 Task: Send an email with the signature Caroline Robinson with the subject 'Request for help' and the message 'I will need to consult with my team before responding to your request.' from softage.1@softage.net to softage.10@softage.net,  softage.1@softage.net and softage.2@softage.net with CC to softage.3@softage.net with an attached document Project_report.docx
Action: Key pressed n
Screenshot: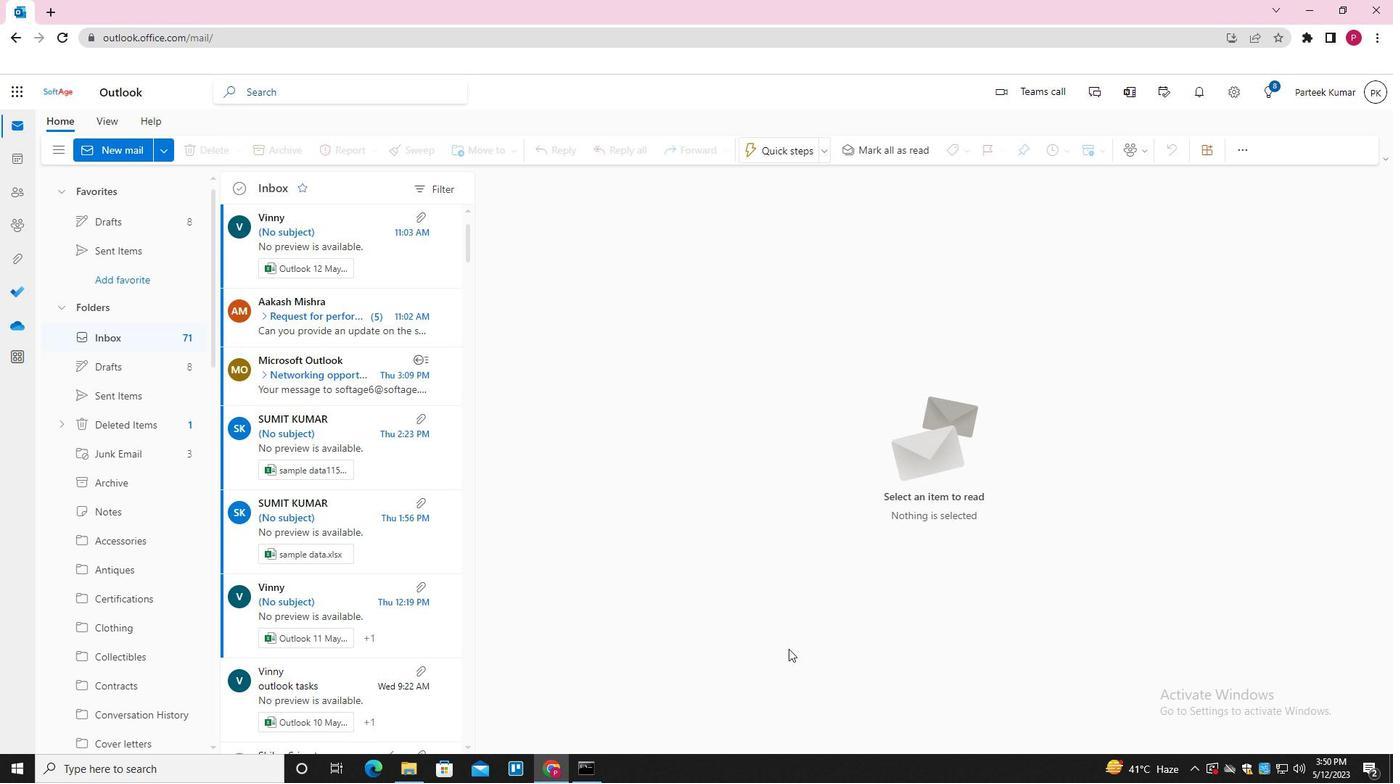 
Action: Mouse moved to (974, 148)
Screenshot: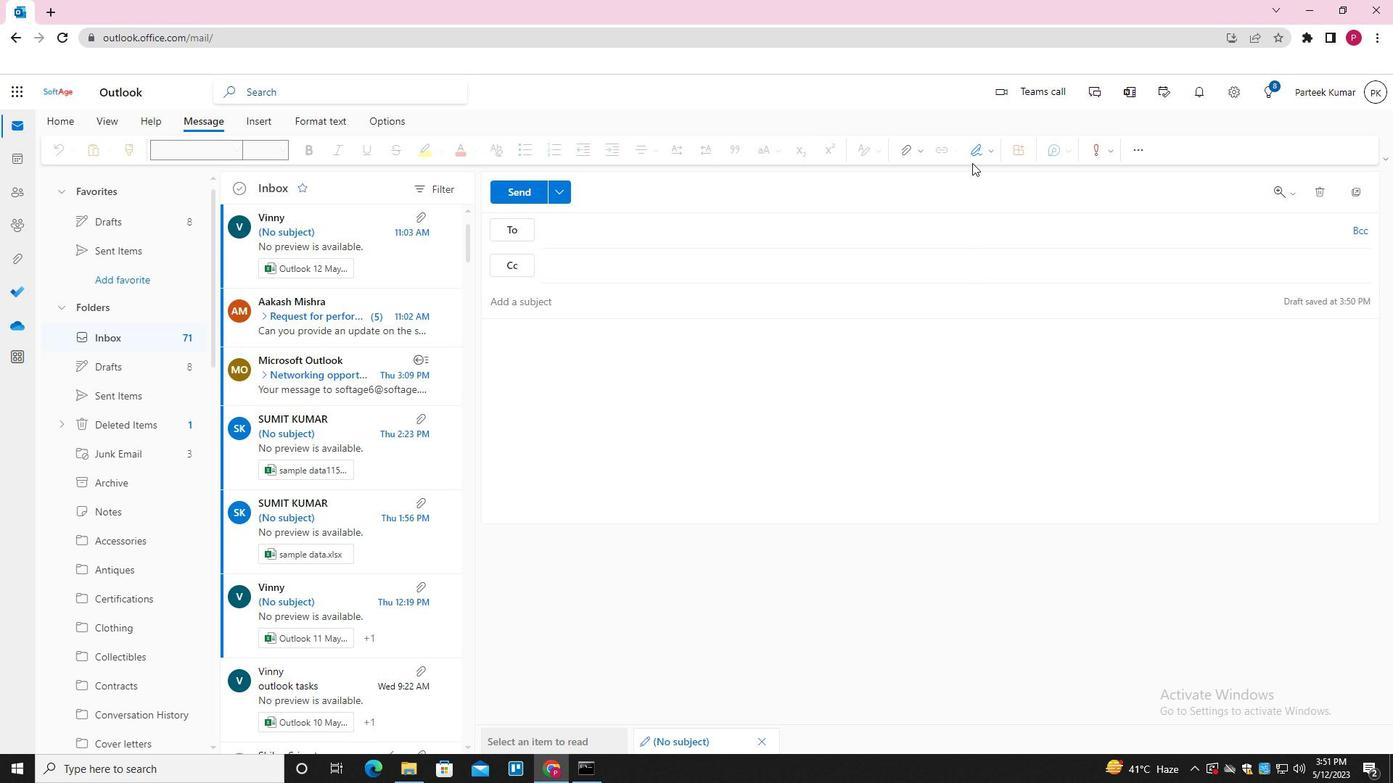 
Action: Mouse pressed left at (974, 148)
Screenshot: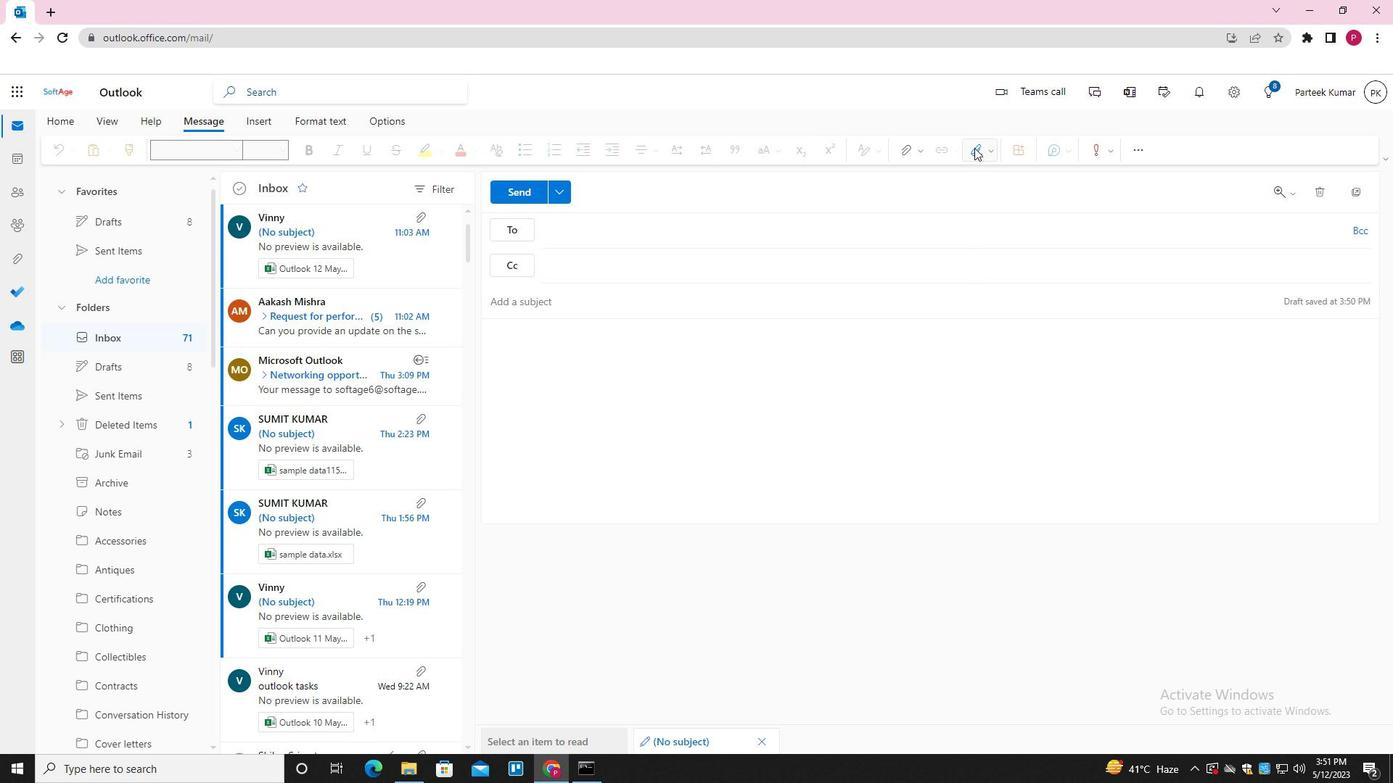 
Action: Mouse moved to (952, 203)
Screenshot: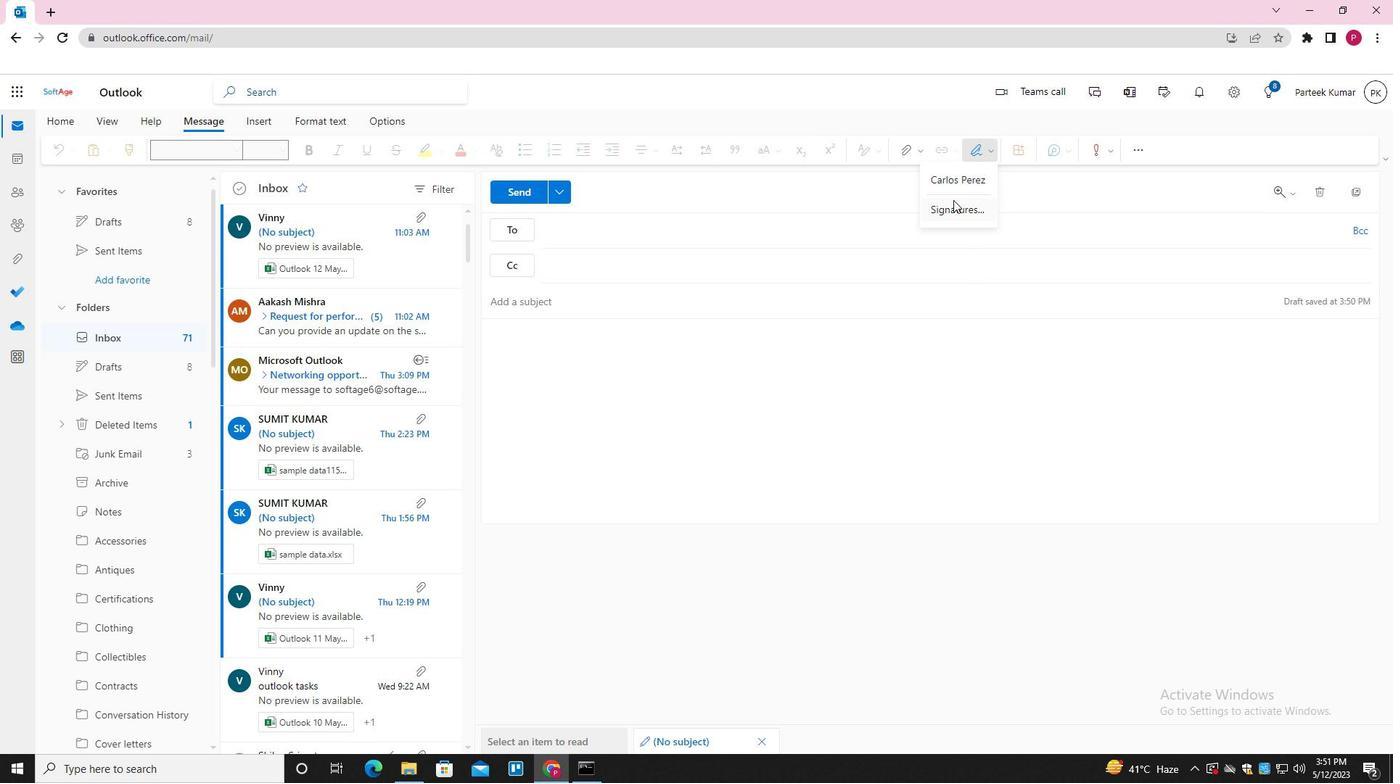 
Action: Mouse pressed left at (952, 203)
Screenshot: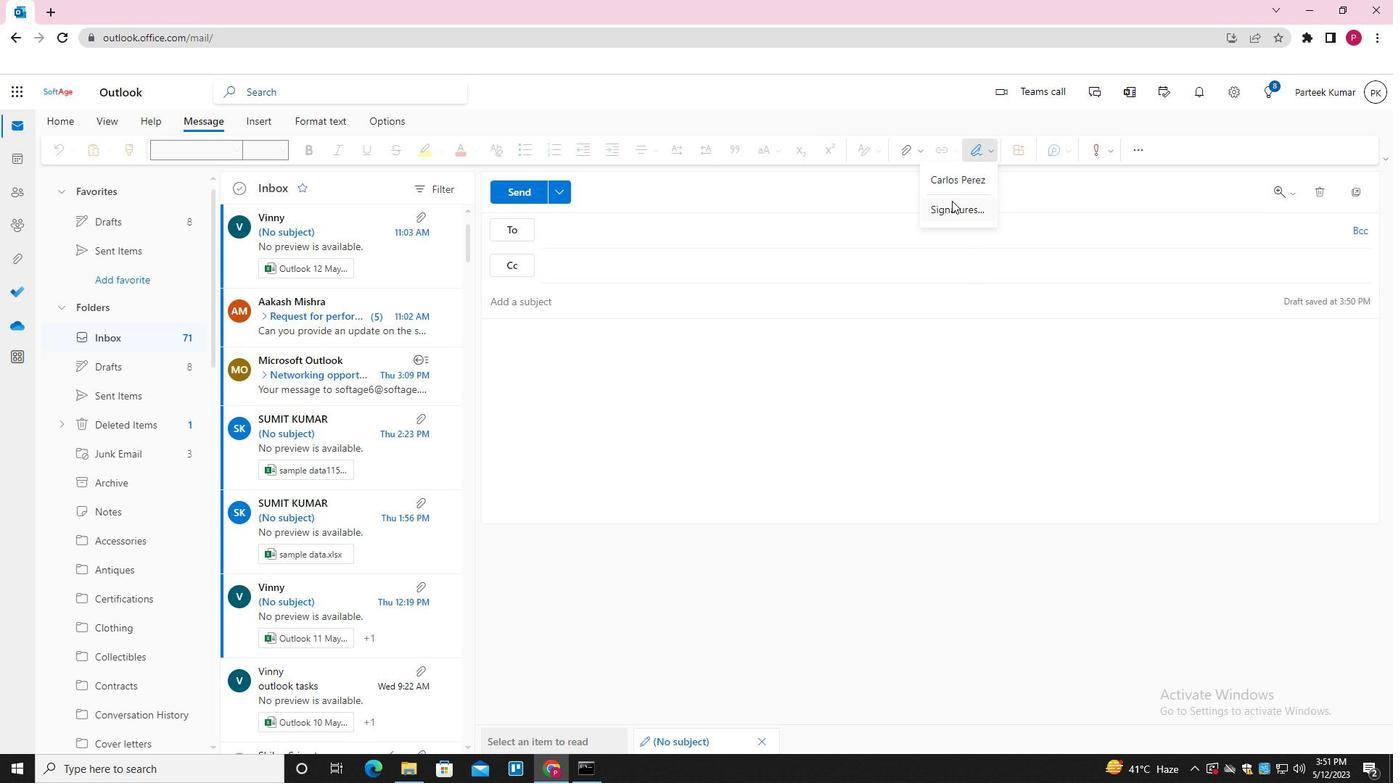 
Action: Mouse moved to (964, 267)
Screenshot: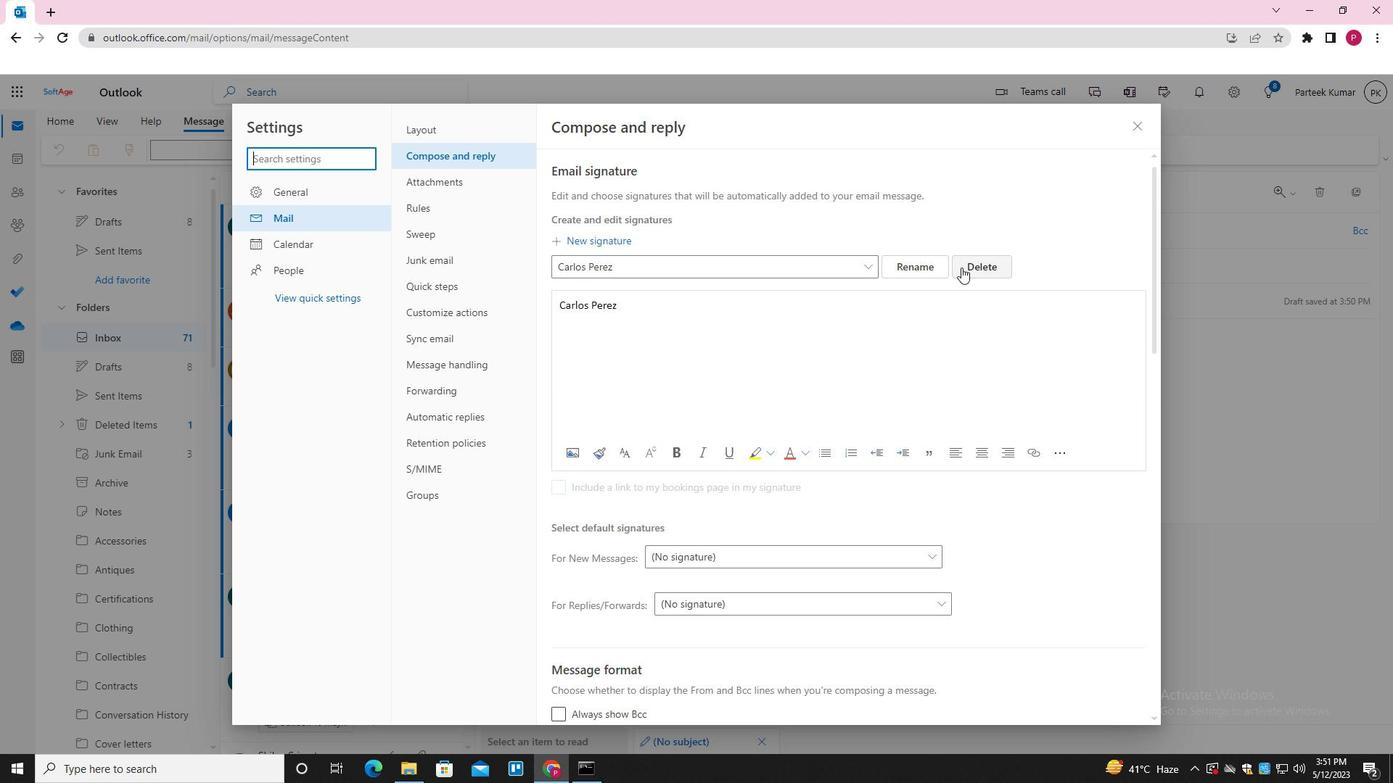 
Action: Mouse pressed left at (964, 267)
Screenshot: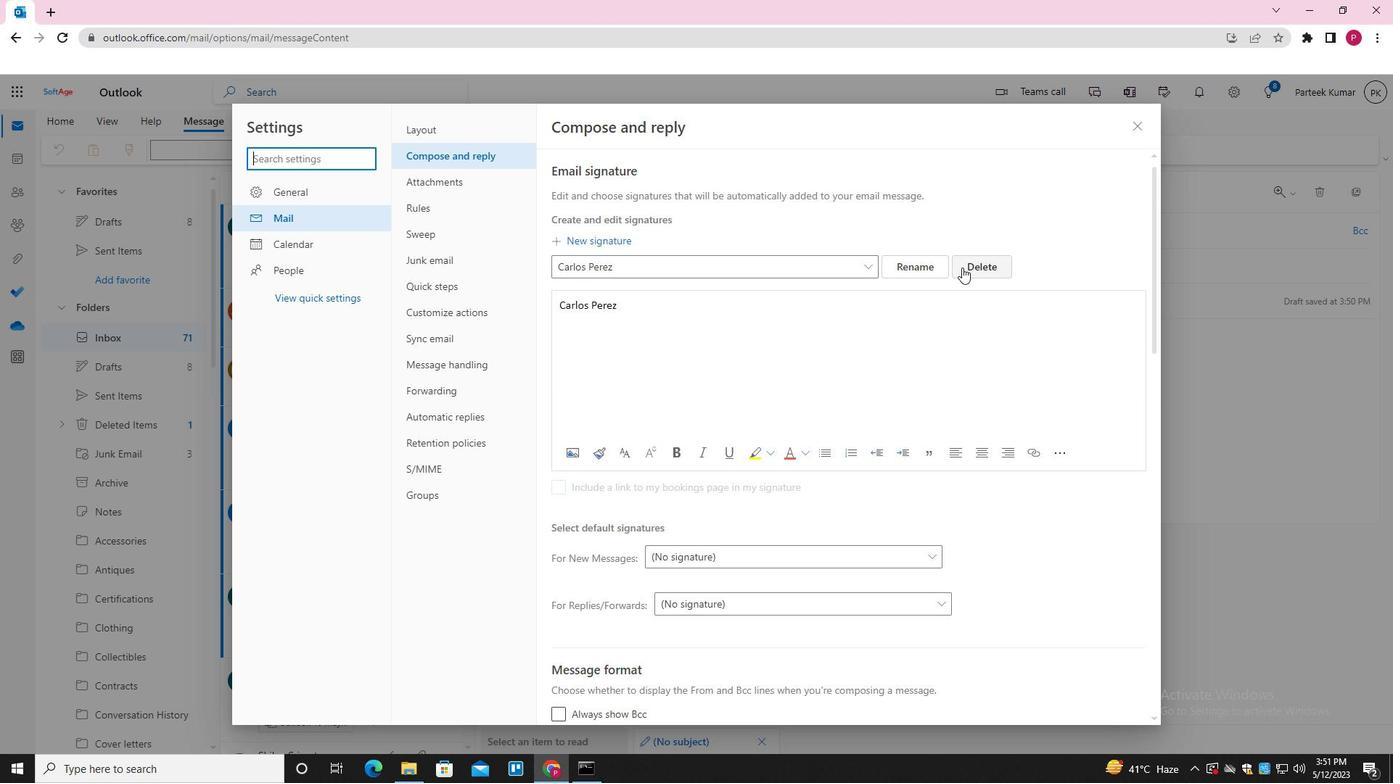 
Action: Mouse moved to (740, 265)
Screenshot: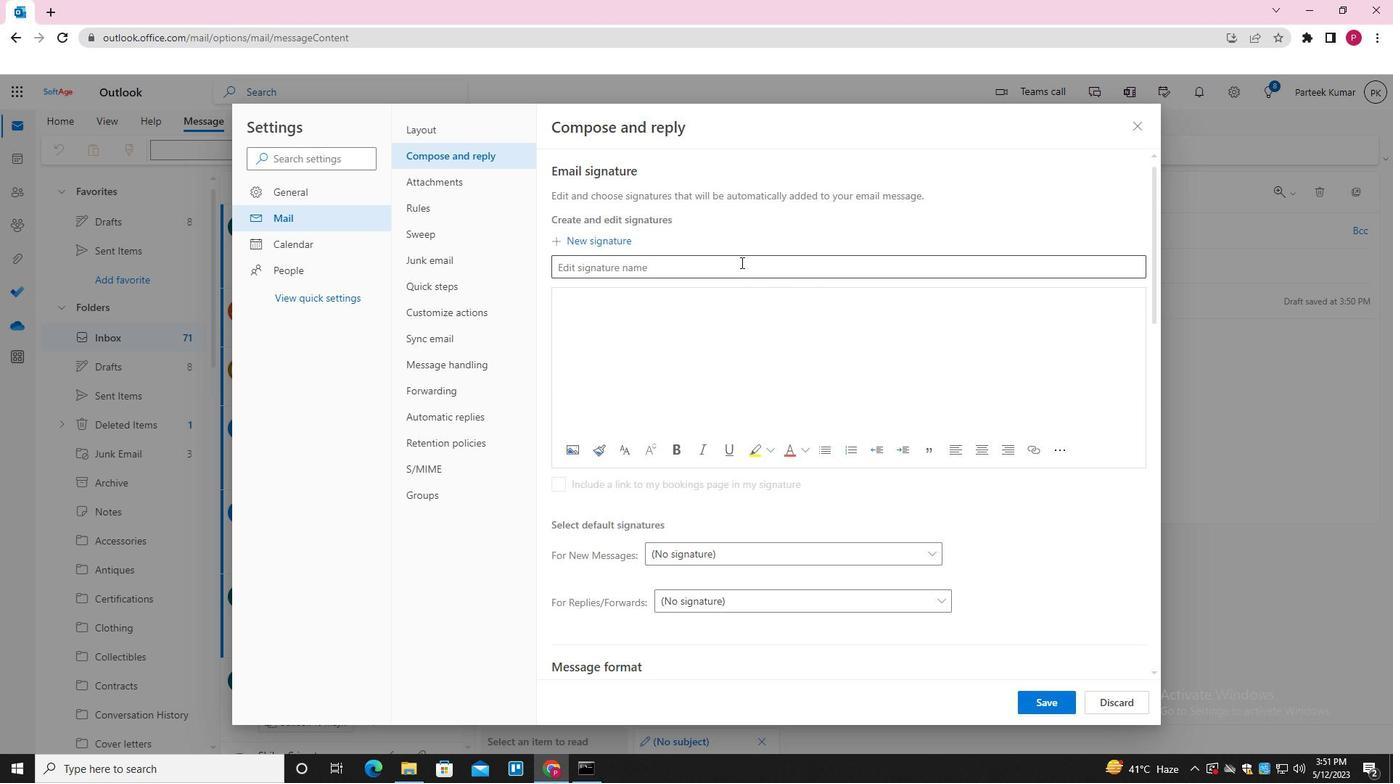 
Action: Mouse pressed left at (740, 265)
Screenshot: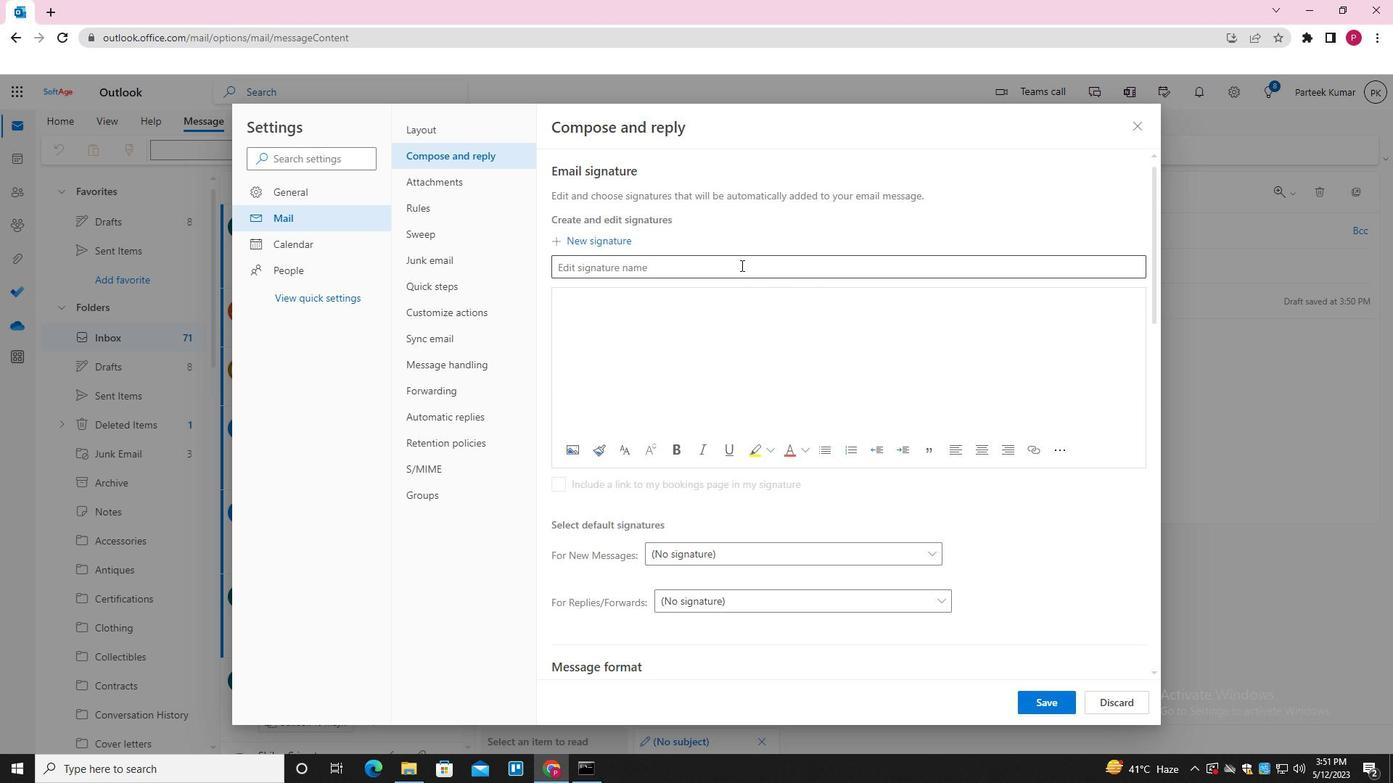 
Action: Key pressed <Key.shift>CAROLINE<Key.space><Key.shift>ROBINSON<Key.tab><Key.shift>CAROLINE<Key.space><Key.shift>ROBINSON
Screenshot: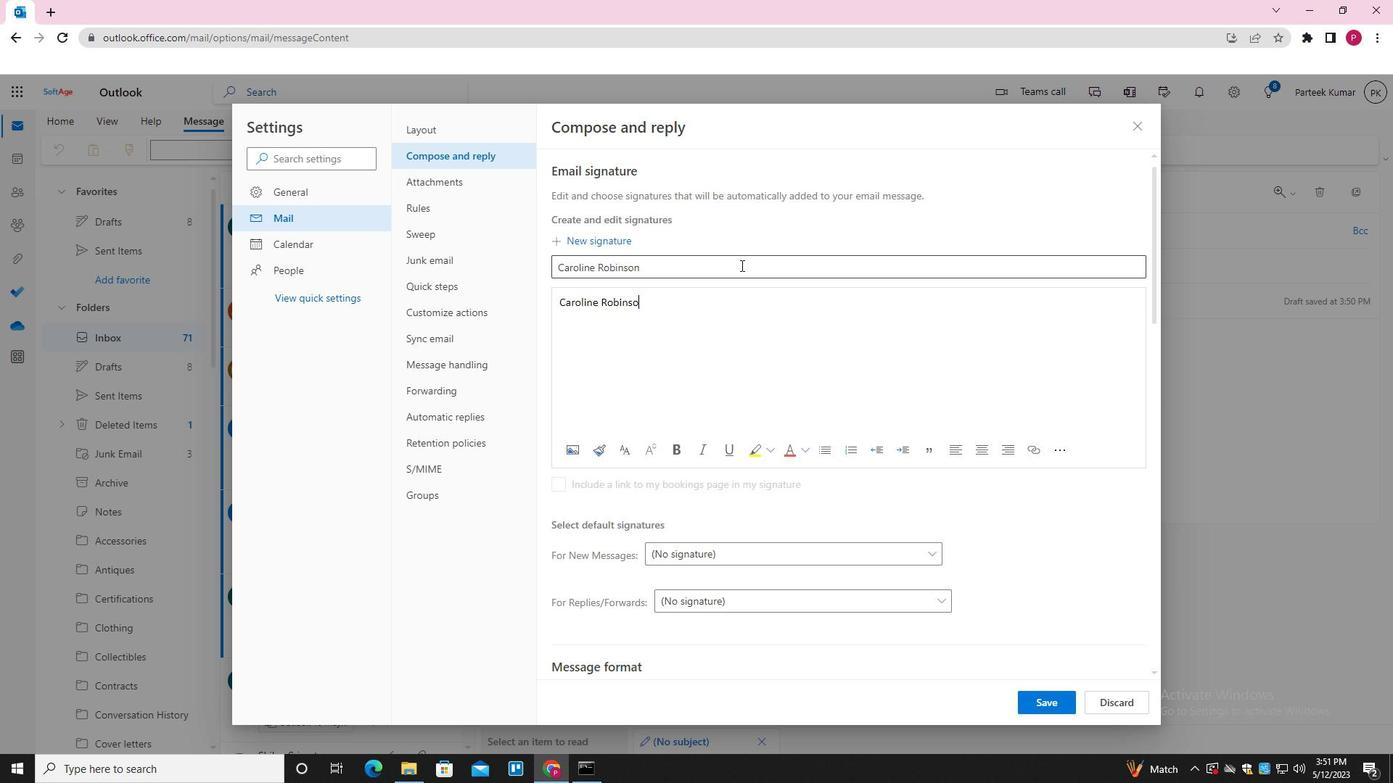
Action: Mouse moved to (1038, 707)
Screenshot: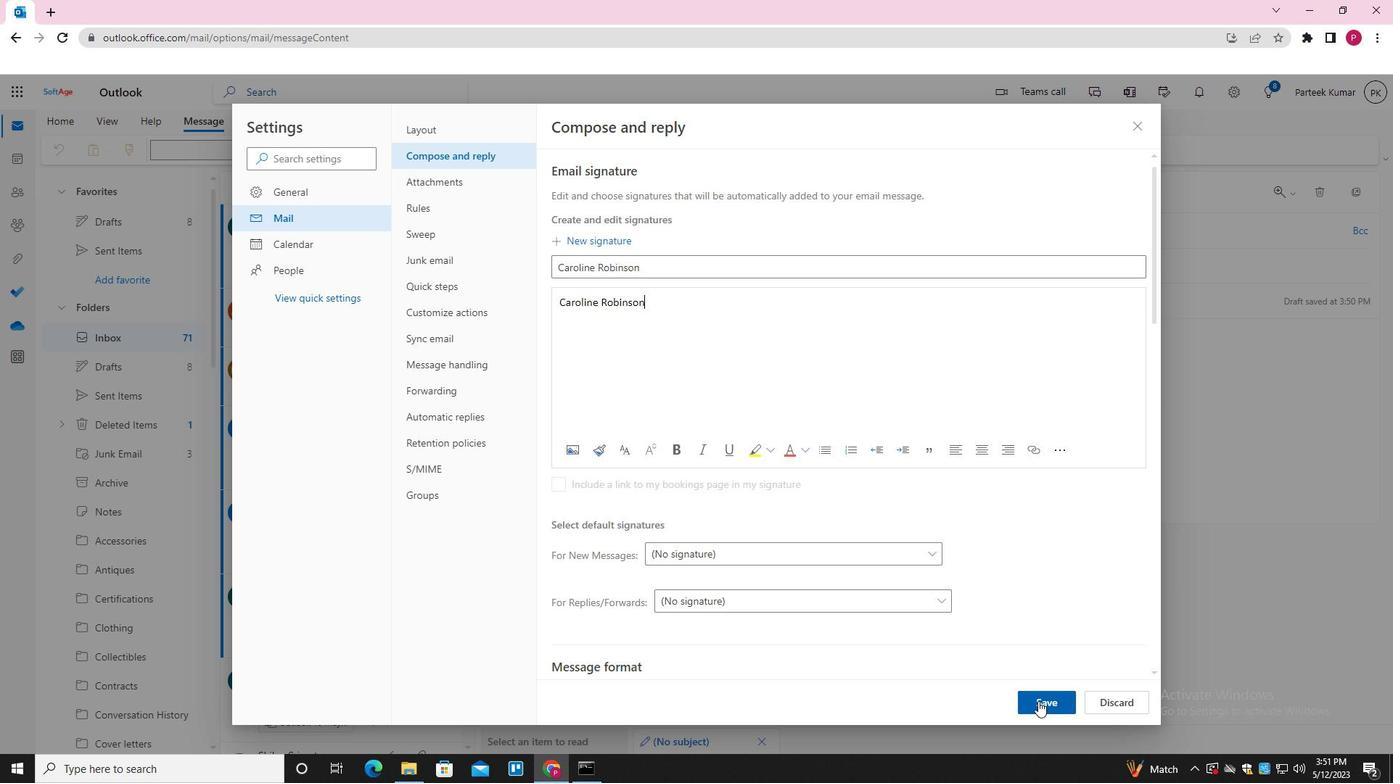 
Action: Mouse pressed left at (1038, 707)
Screenshot: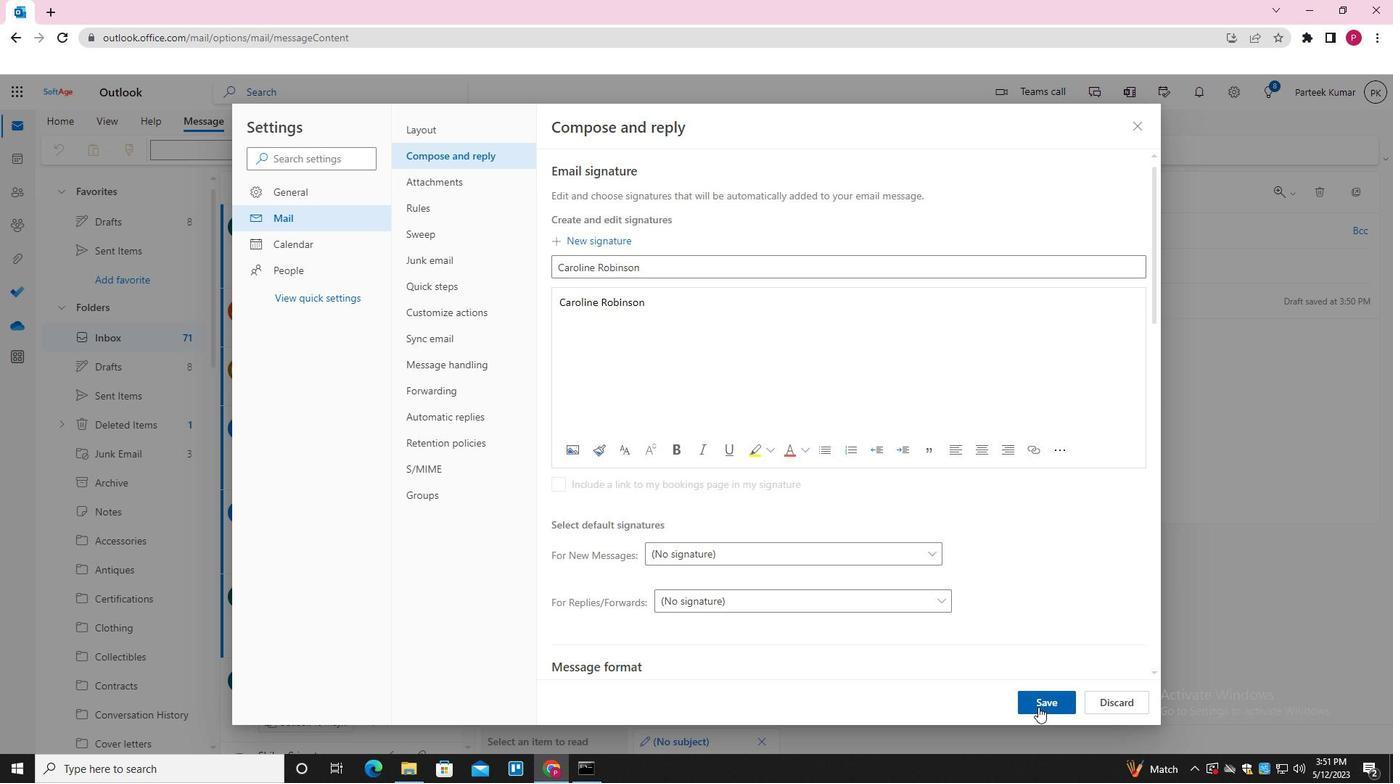 
Action: Mouse moved to (1136, 129)
Screenshot: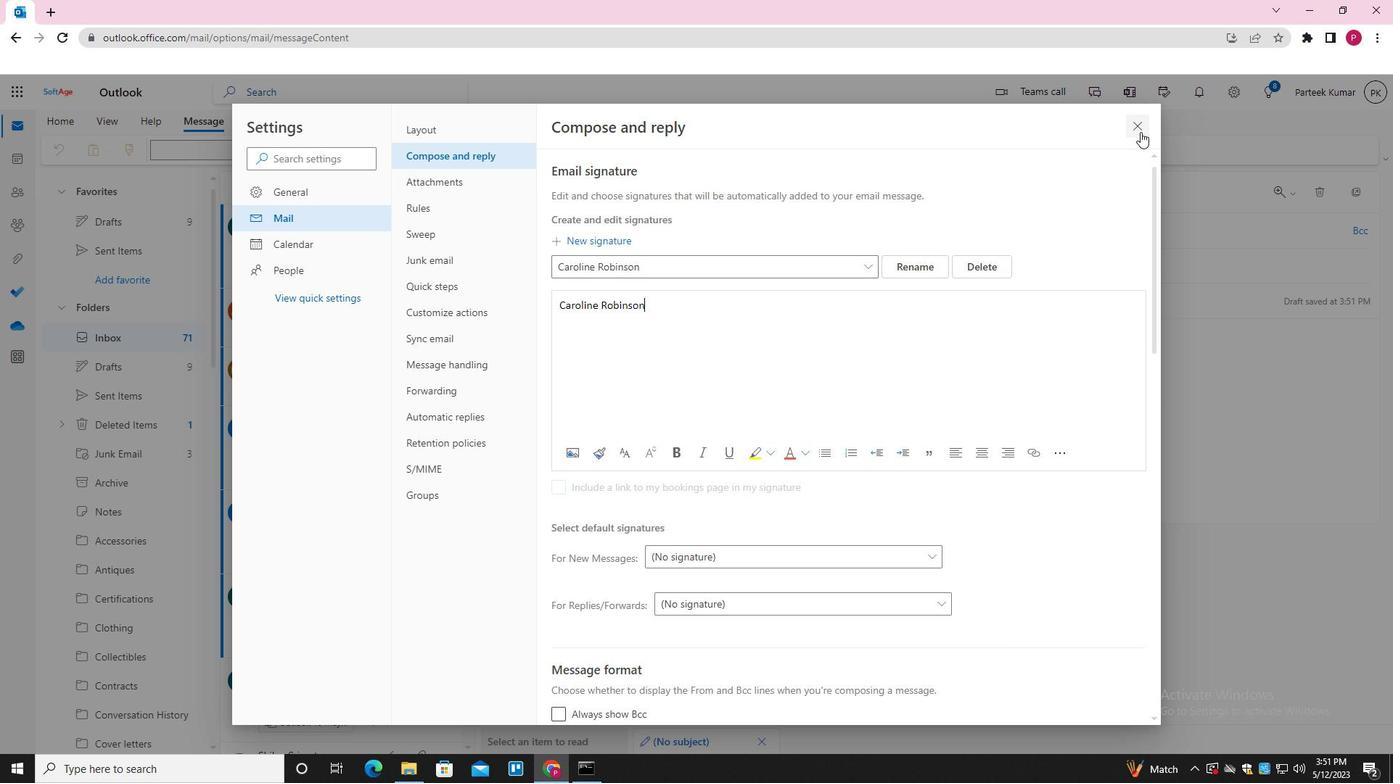 
Action: Mouse pressed left at (1136, 129)
Screenshot: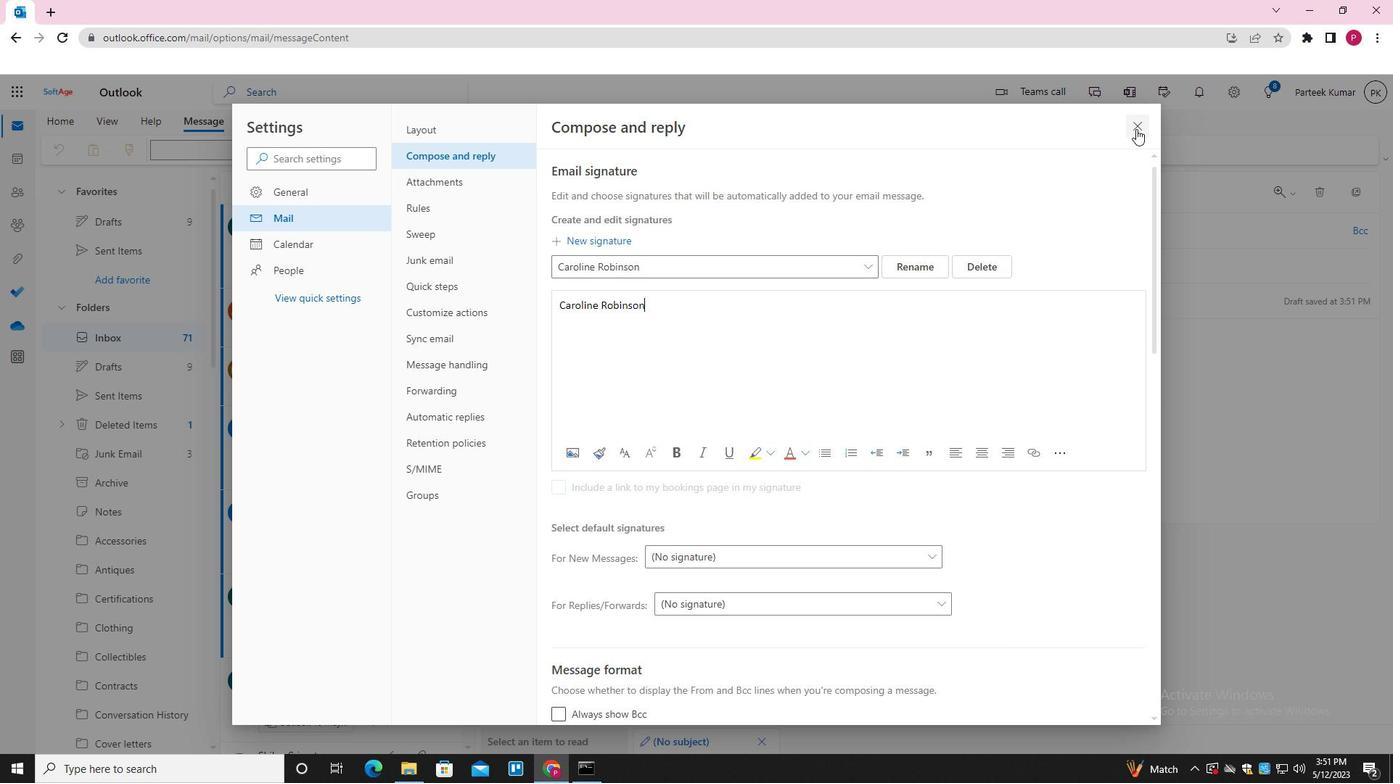 
Action: Mouse moved to (976, 150)
Screenshot: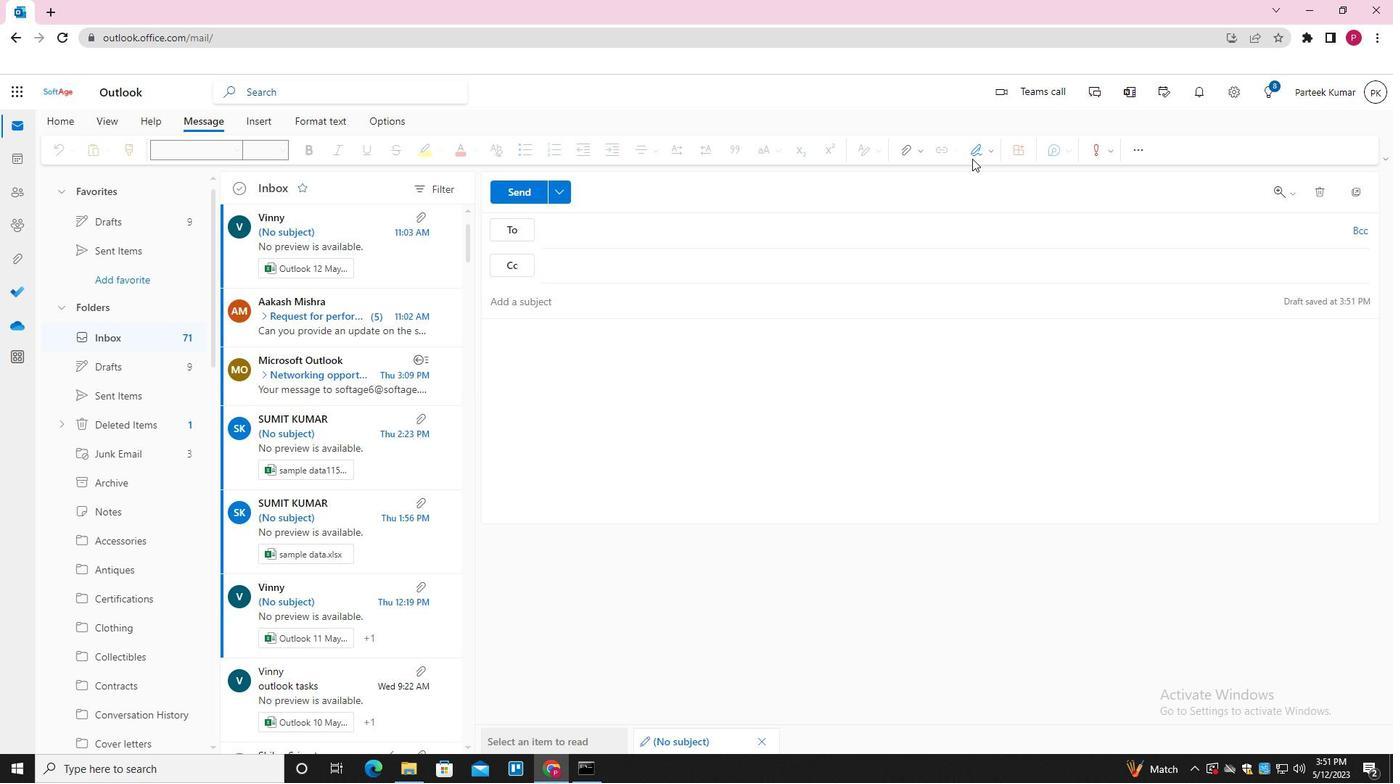 
Action: Mouse pressed left at (976, 150)
Screenshot: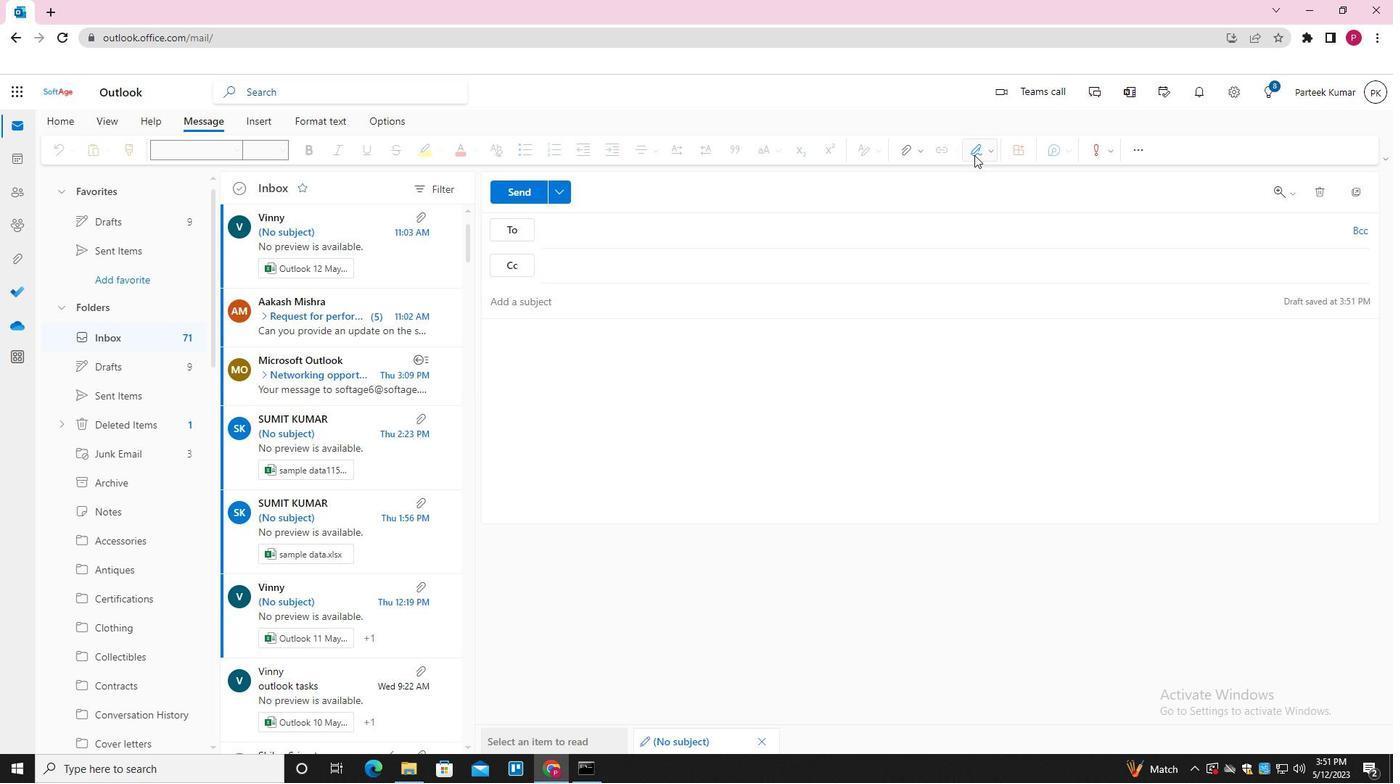 
Action: Mouse moved to (960, 179)
Screenshot: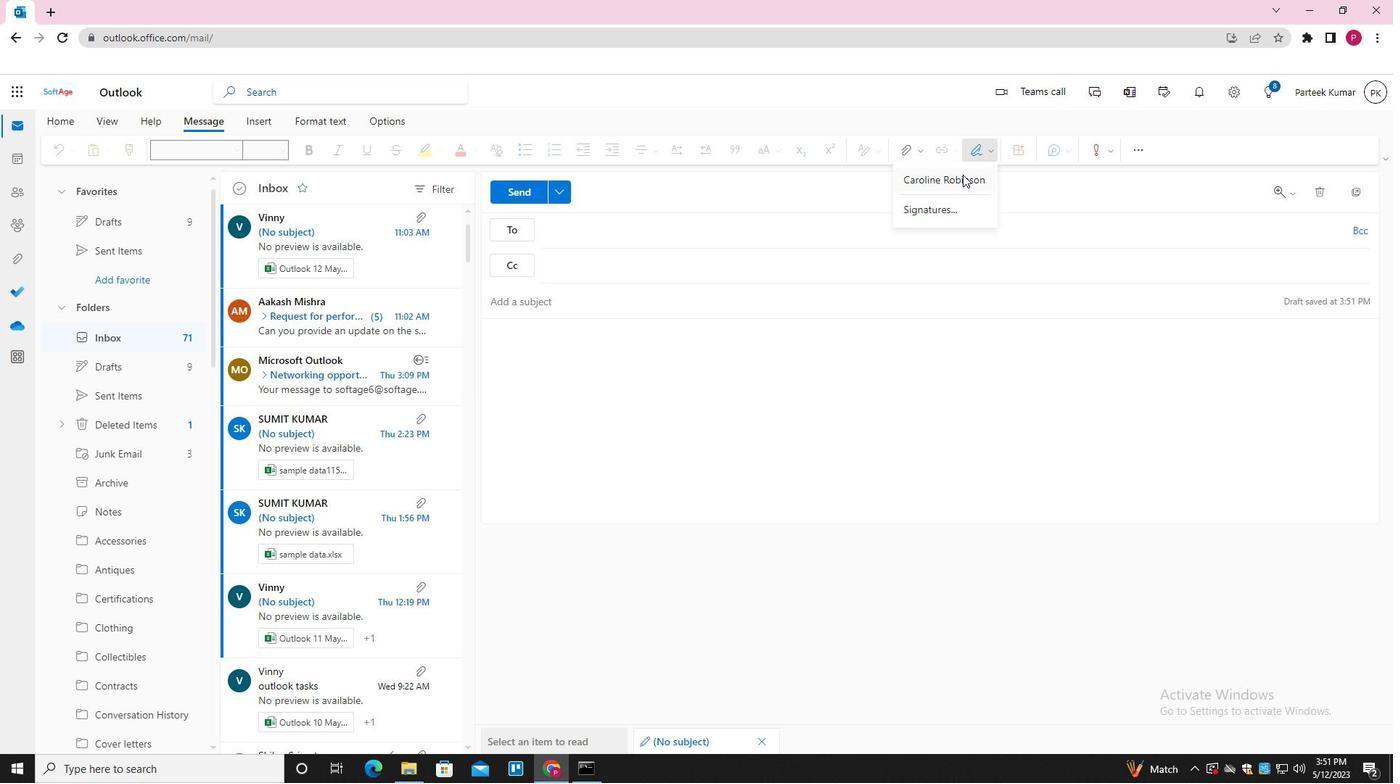 
Action: Mouse pressed left at (960, 179)
Screenshot: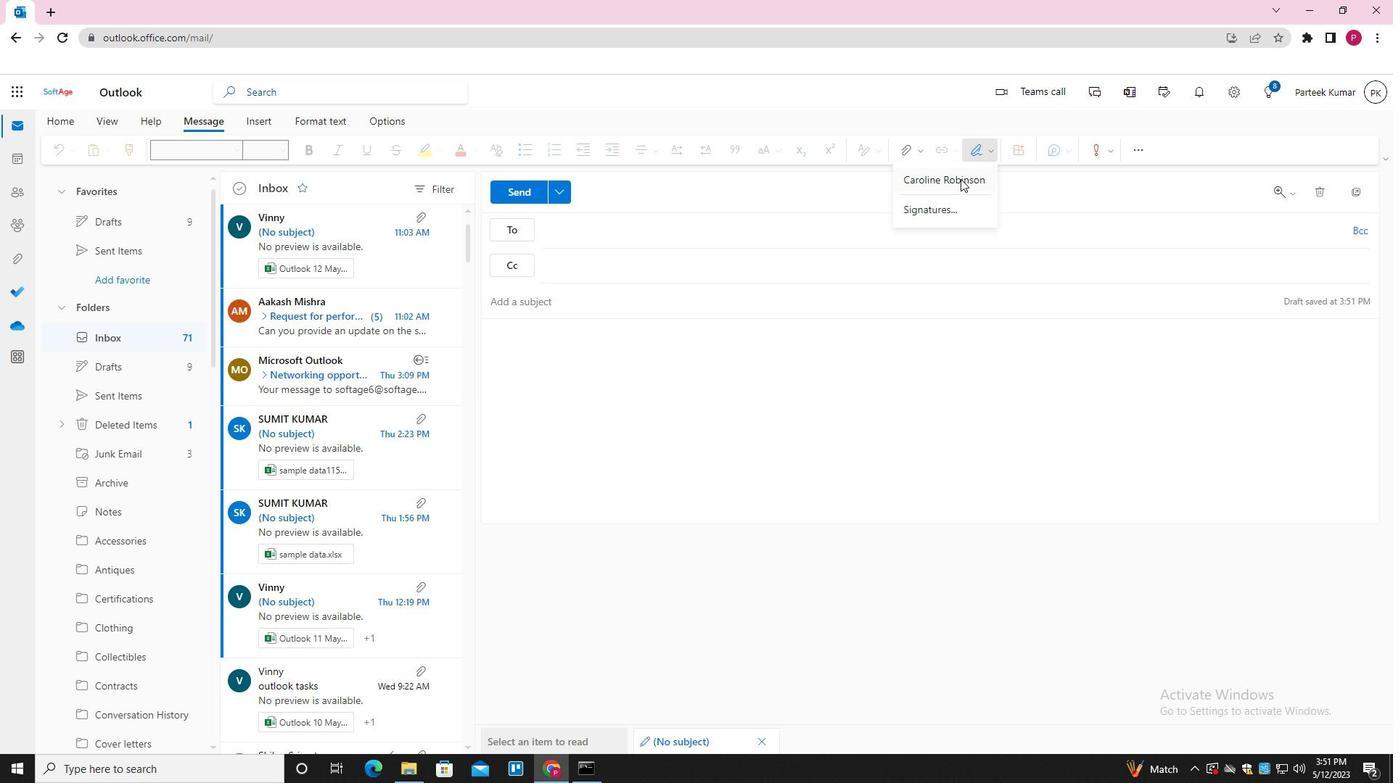 
Action: Mouse moved to (630, 297)
Screenshot: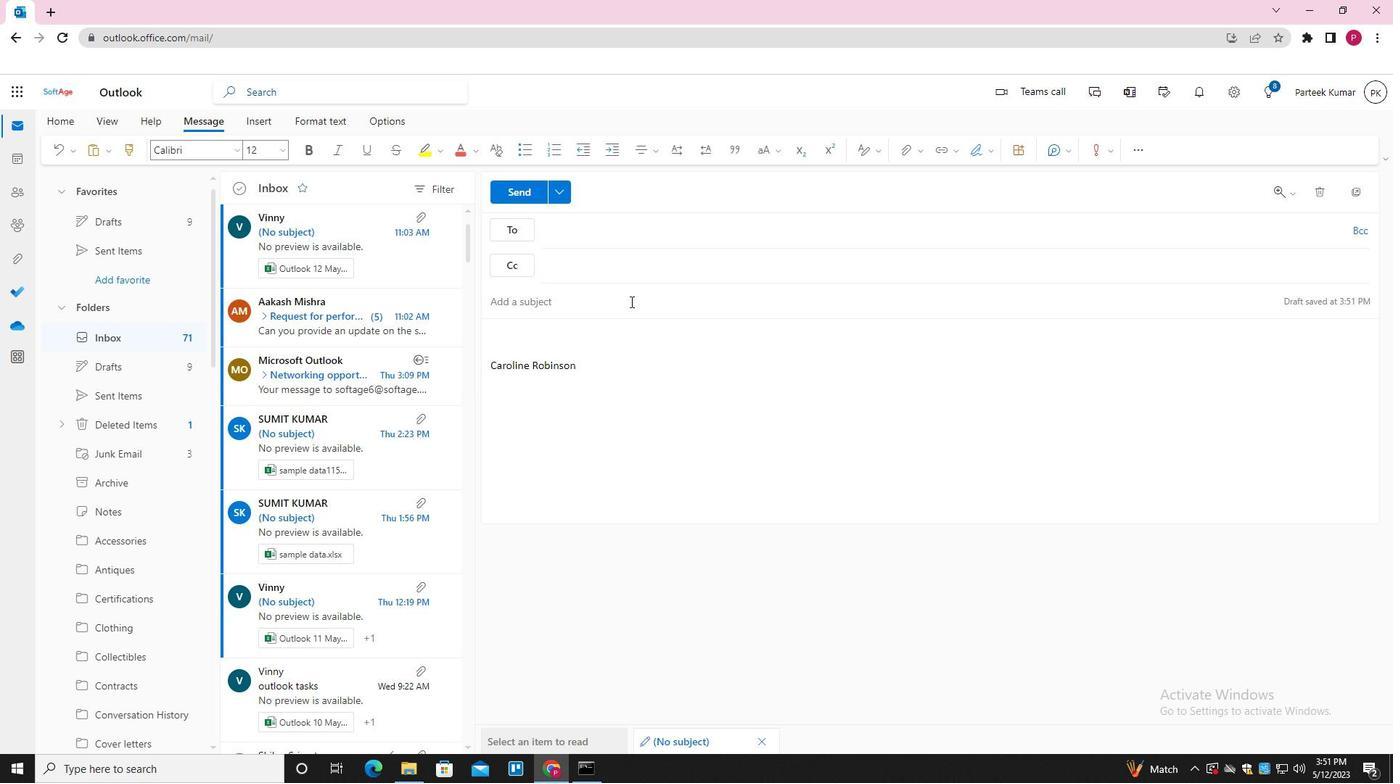 
Action: Mouse pressed left at (630, 297)
Screenshot: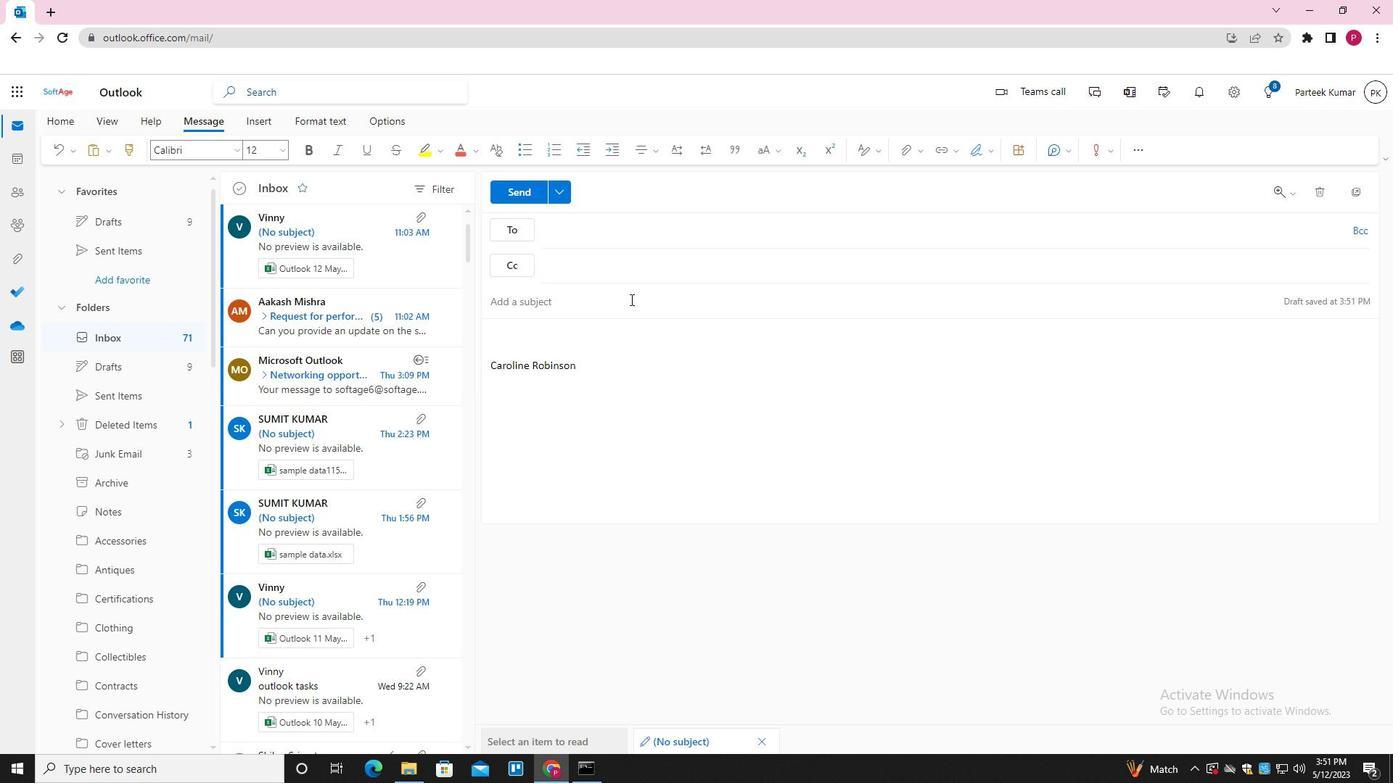 
Action: Key pressed <Key.shift>REQUEST<Key.space>FOR<Key.space>HR<Key.backspace>ELP<Key.space><Key.tab><Key.shift_r>I<Key.space>WILL<Key.space>NEED<Key.space>TO<Key.space>S<Key.backspace>CONSU;<Key.backspace>LT<Key.space>WITH<Key.space>MY<Key.space>TEAM<Key.space>BEFORE<Key.space>RESPONDING<Key.space>TO<Key.space>YOUR<Key.space>REQUEST
Screenshot: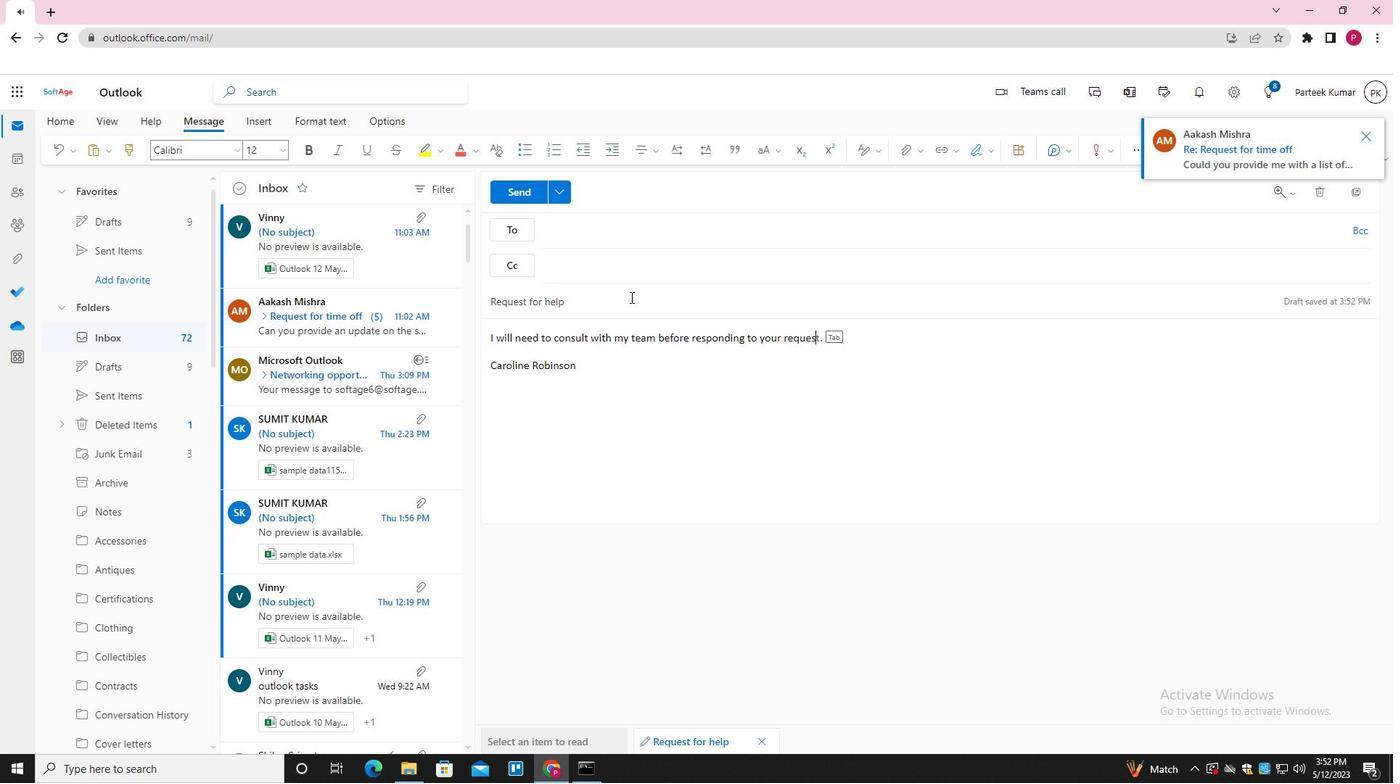 
Action: Mouse moved to (665, 232)
Screenshot: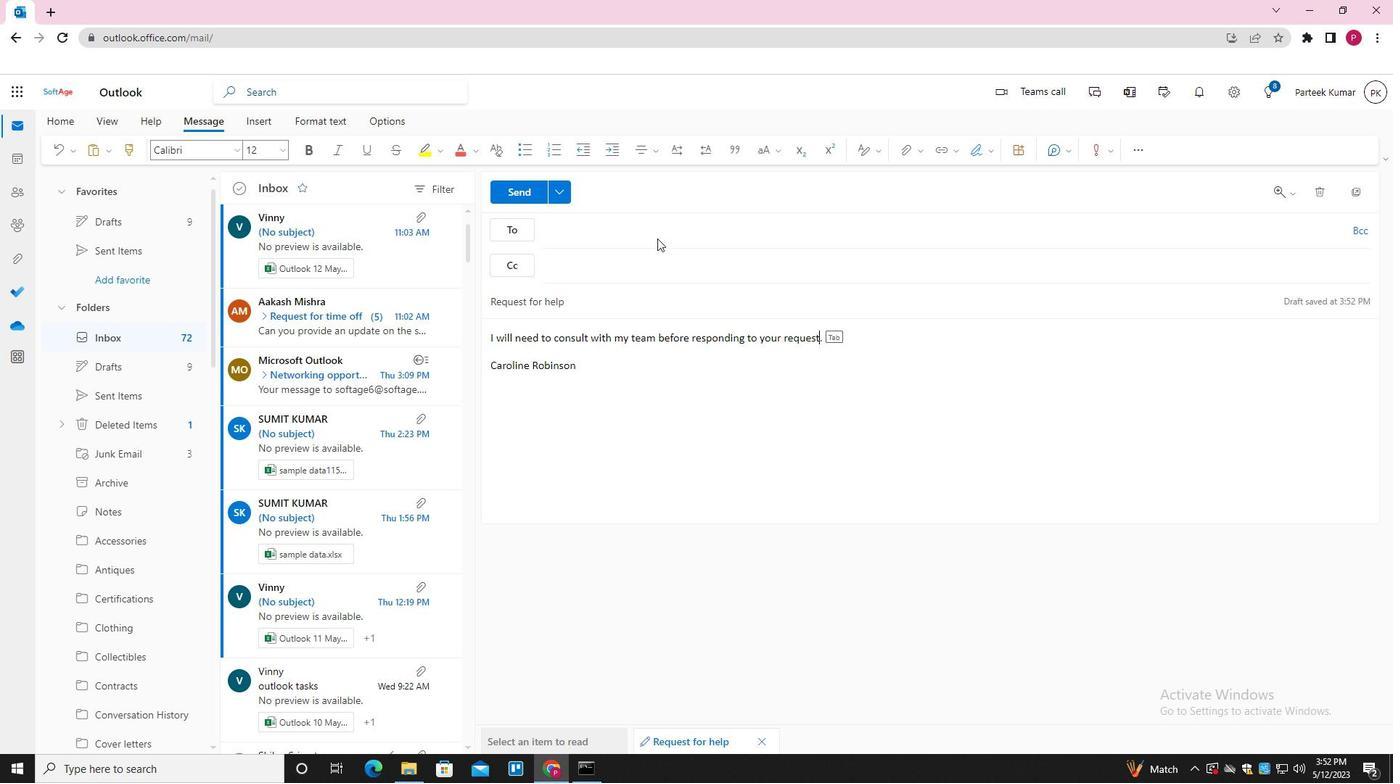 
Action: Mouse pressed left at (665, 232)
Screenshot: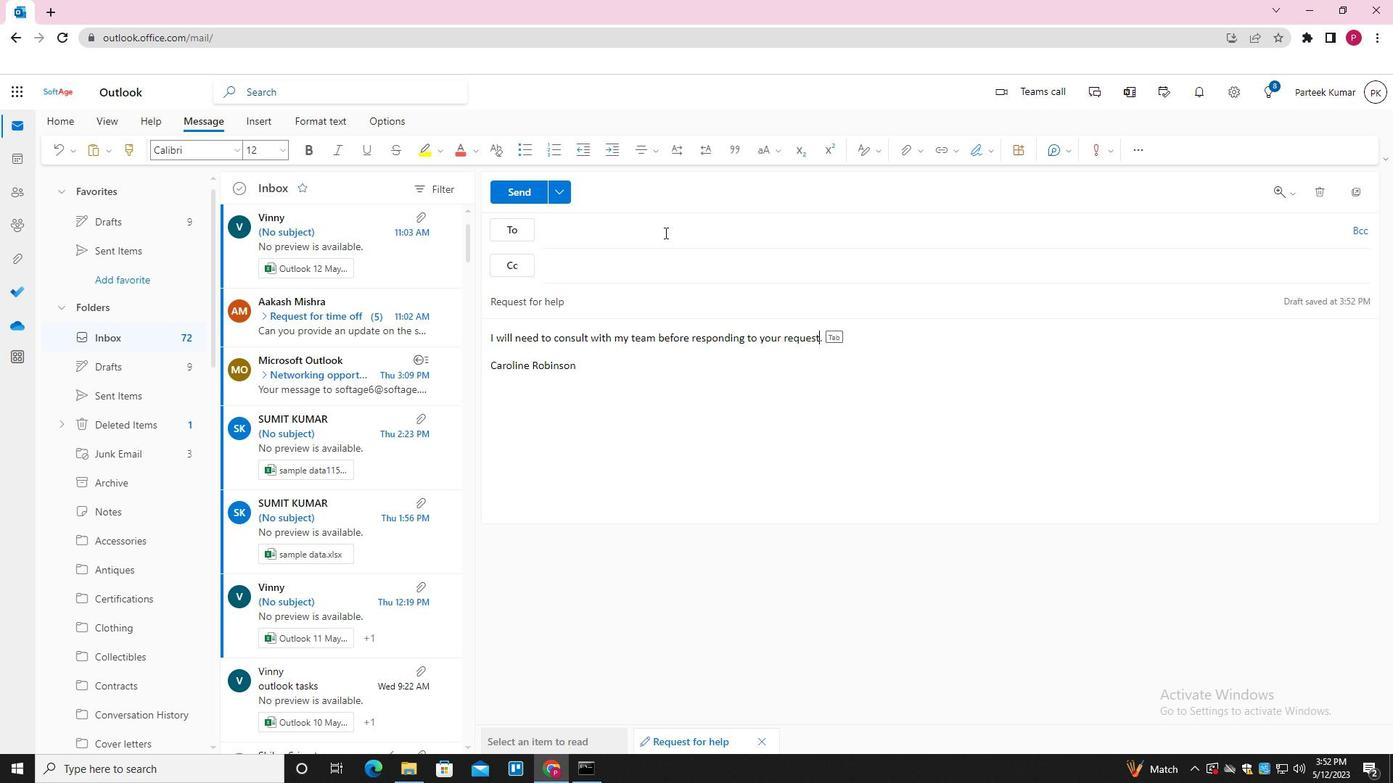 
Action: Key pressed SOFTAGE1<Key.backspace>.10<Key.shift>@SOFTAGE.NET<Key.enter>SOFTAGE.1<Key.shift>@SOFTAGE.NET<Key.enter>SOFTAGE.2<Key.shift>@SOFTAGE.NET<Key.enter><Key.tab>SOFTAGE.<Key.shift>3<Key.shift>@SOFTAGE.NET<Key.enter>
Screenshot: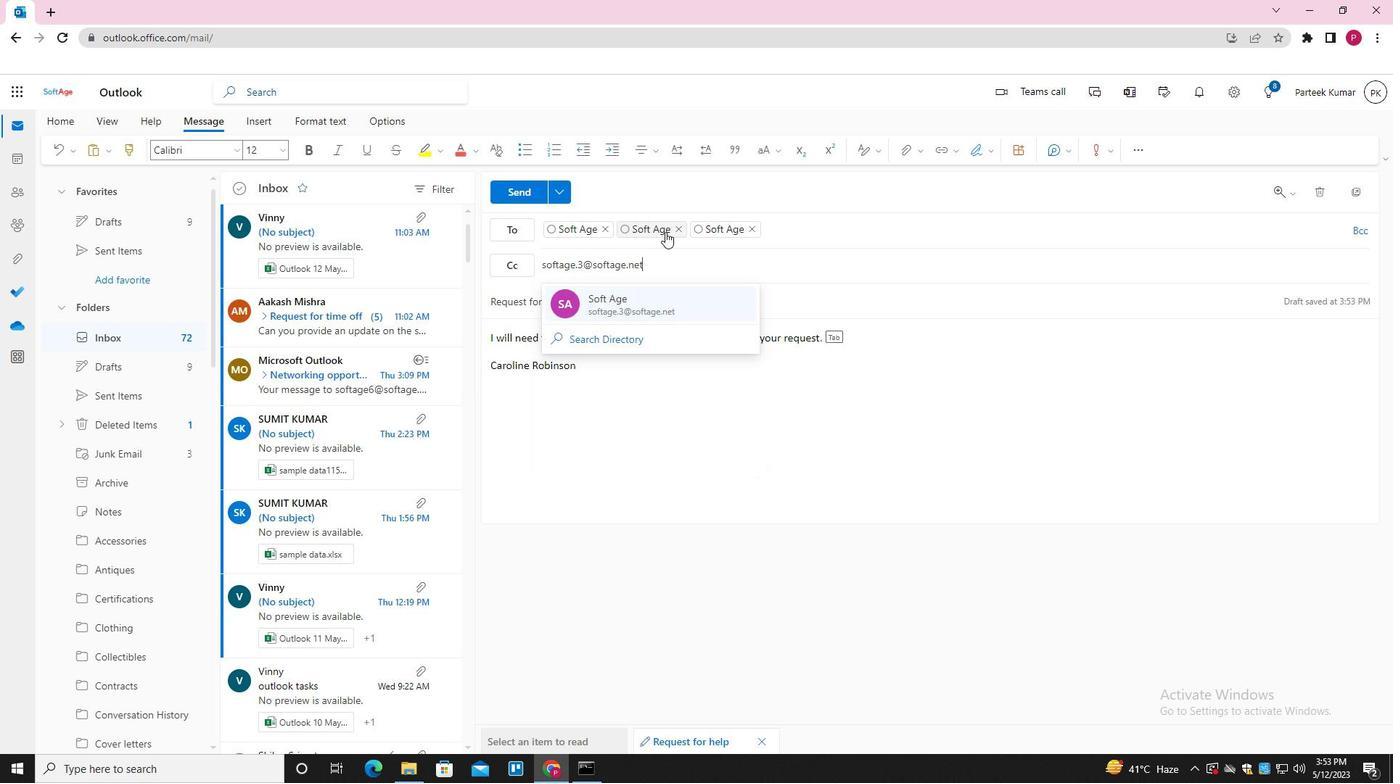 
Action: Mouse moved to (904, 151)
Screenshot: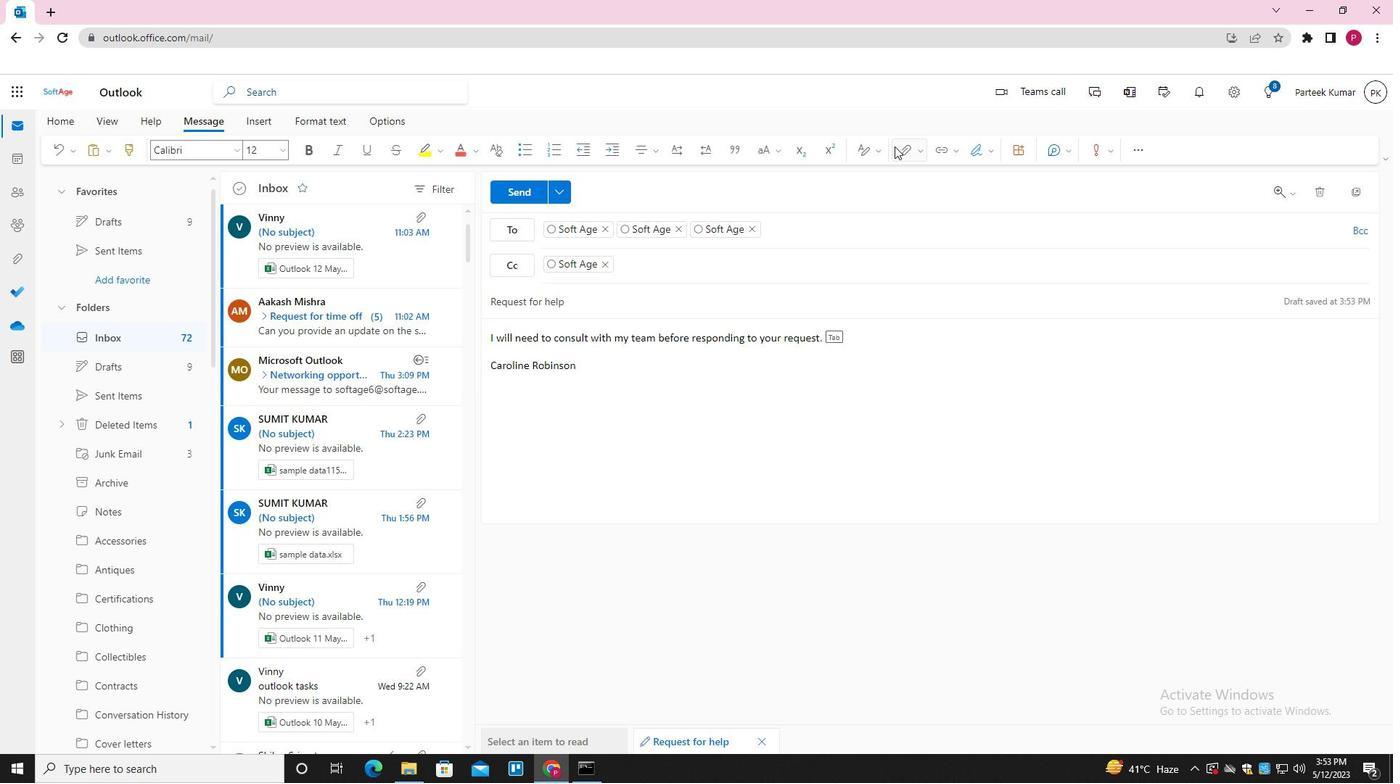 
Action: Mouse pressed left at (904, 151)
Screenshot: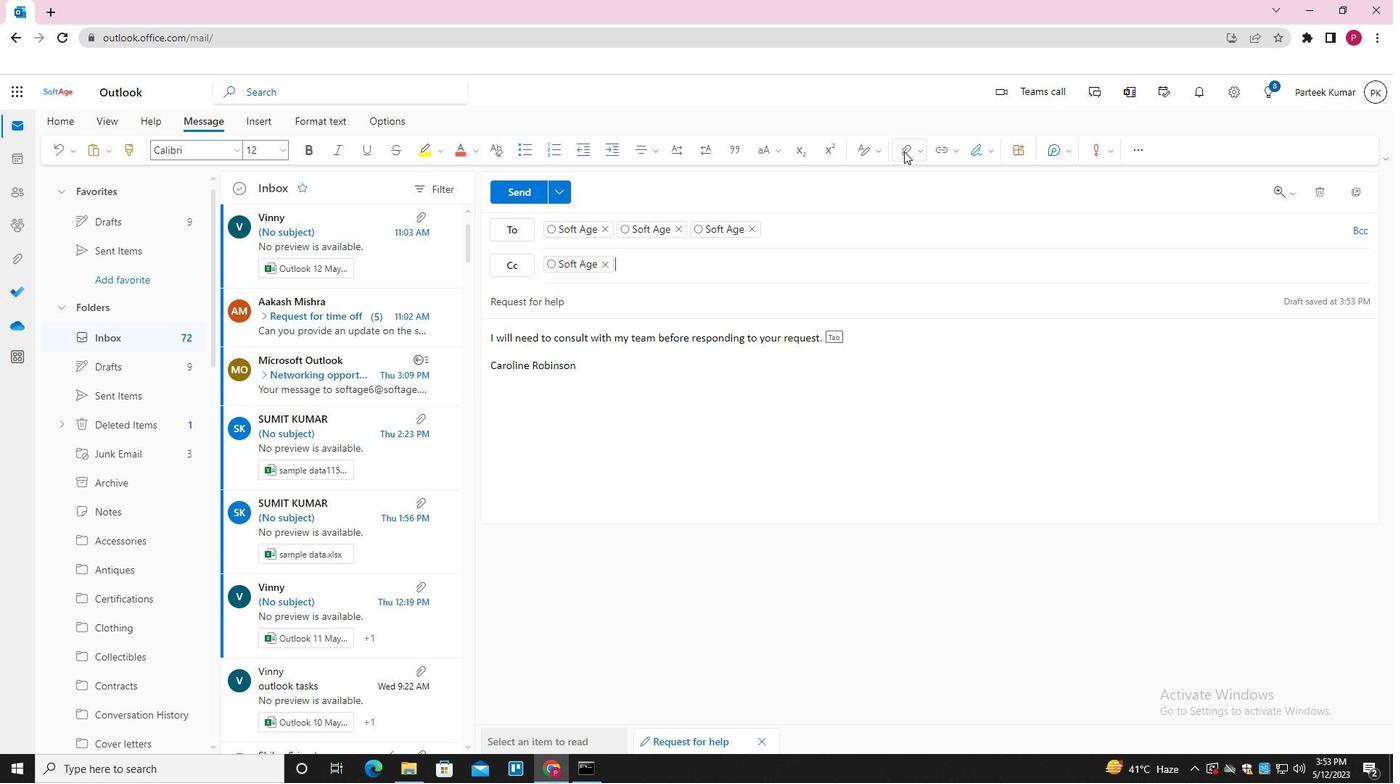 
Action: Mouse moved to (875, 173)
Screenshot: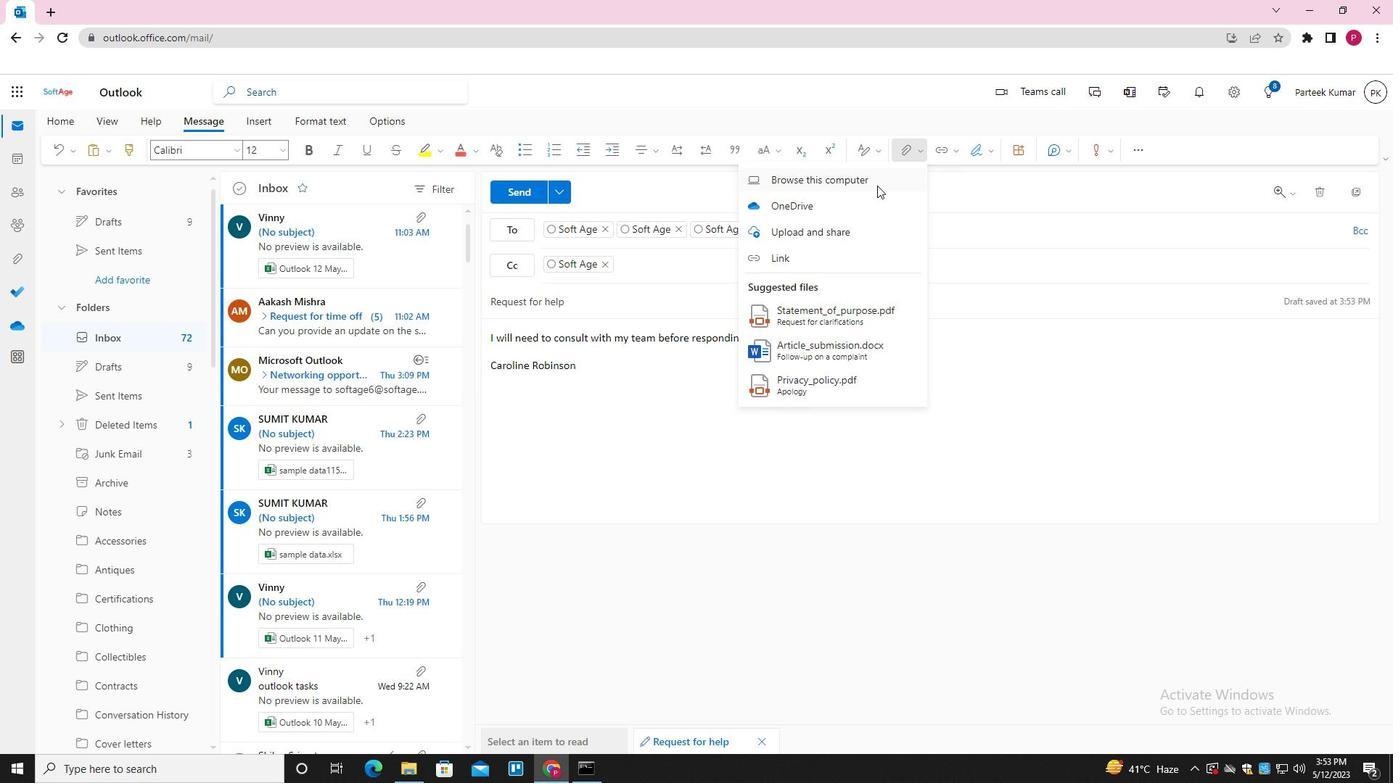 
Action: Mouse pressed left at (875, 173)
Screenshot: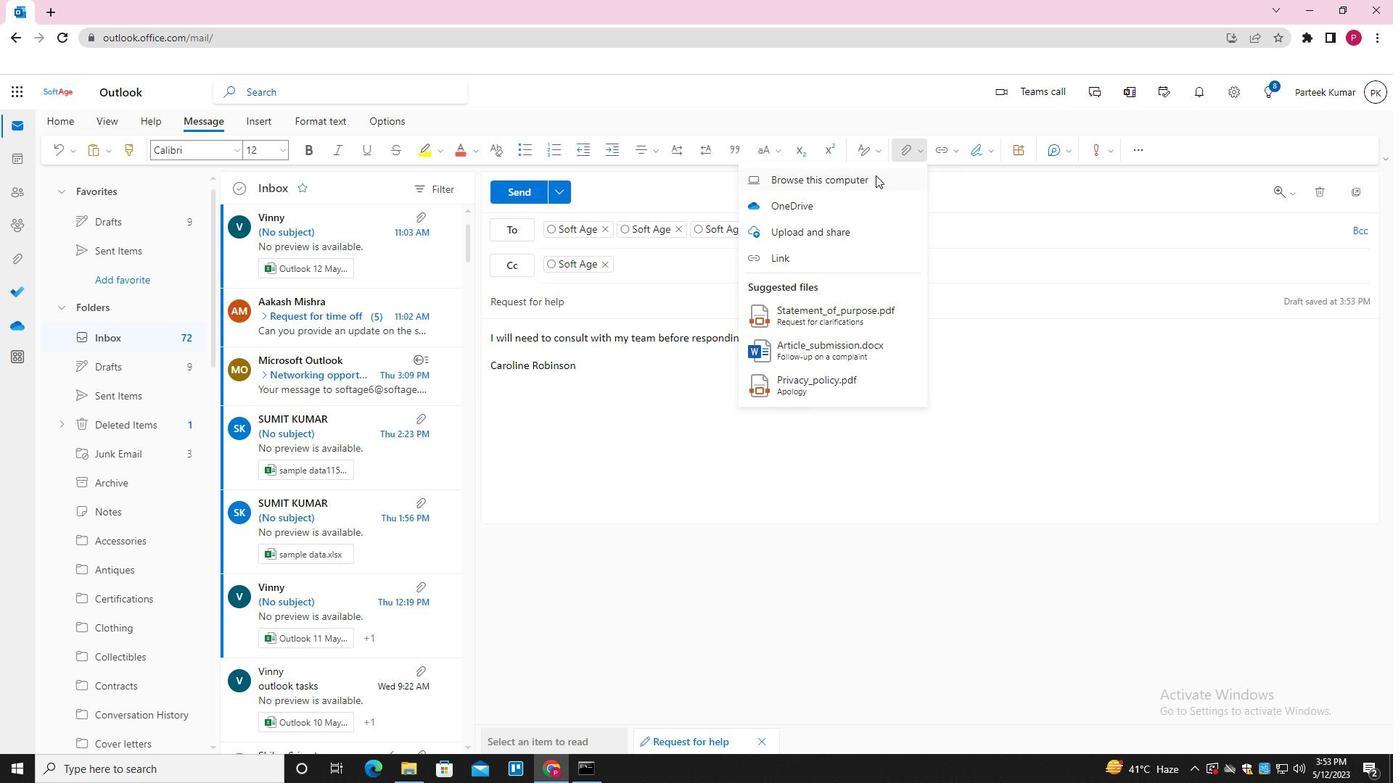 
Action: Mouse moved to (261, 106)
Screenshot: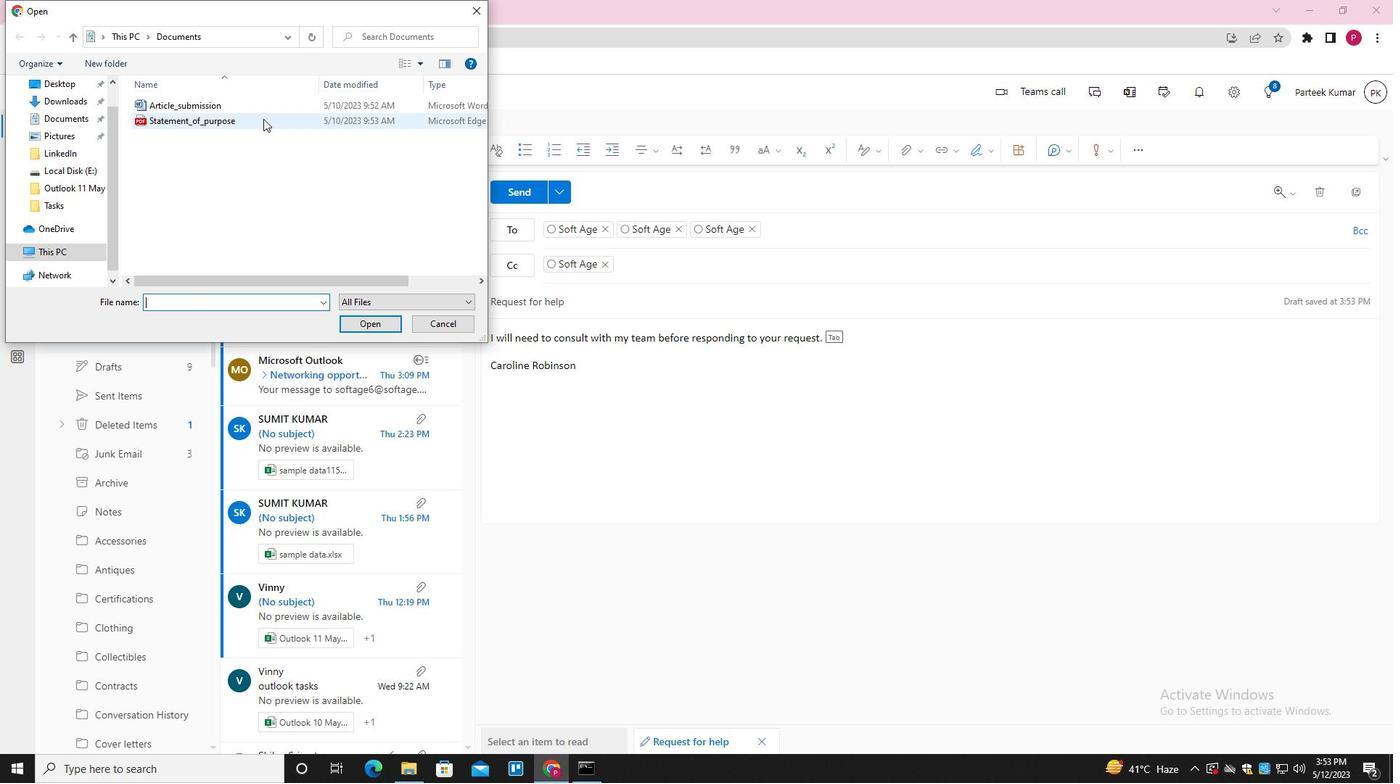 
Action: Mouse pressed left at (261, 106)
Screenshot: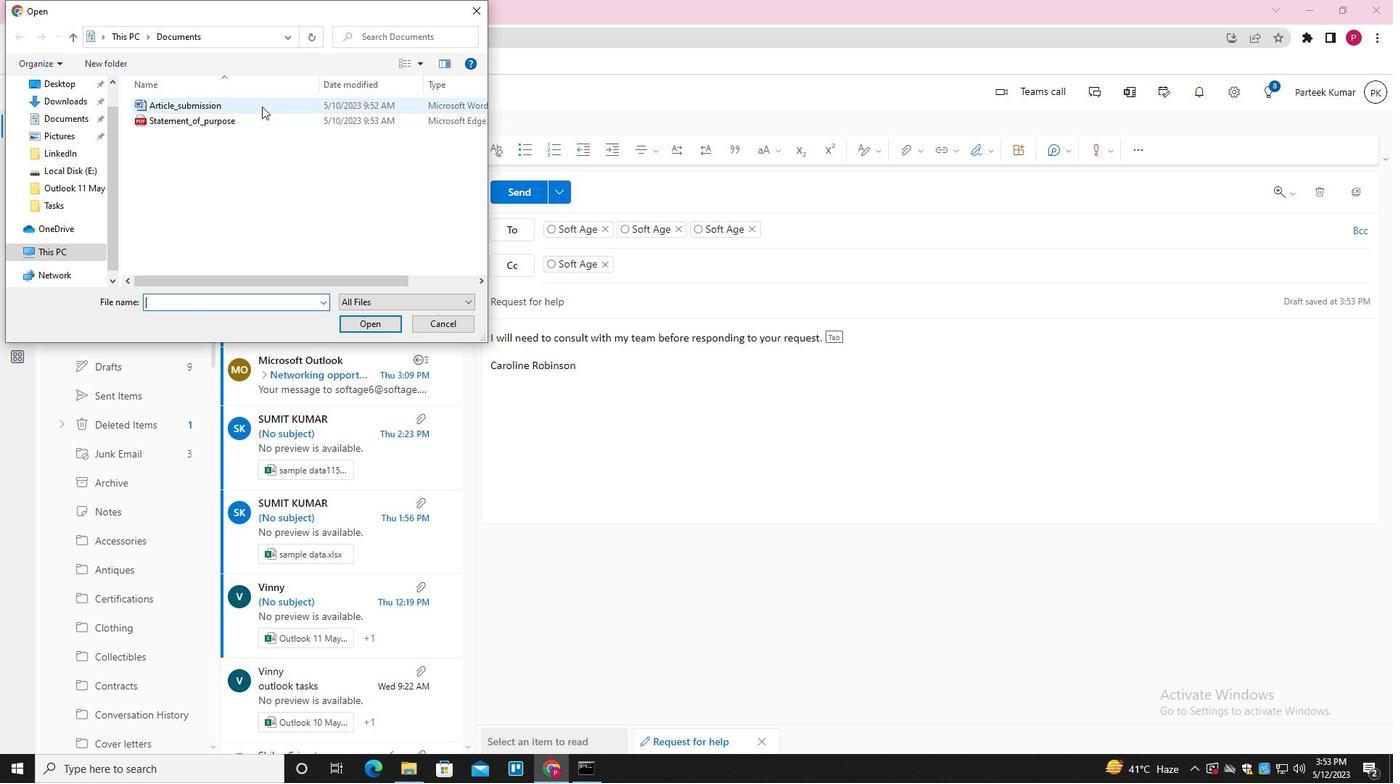 
Action: Key pressed <Key.f2><Key.shift_r>PROJECT<Key.shift_r>_RE-<Key.backspace>PORT<Key.enter>
Screenshot: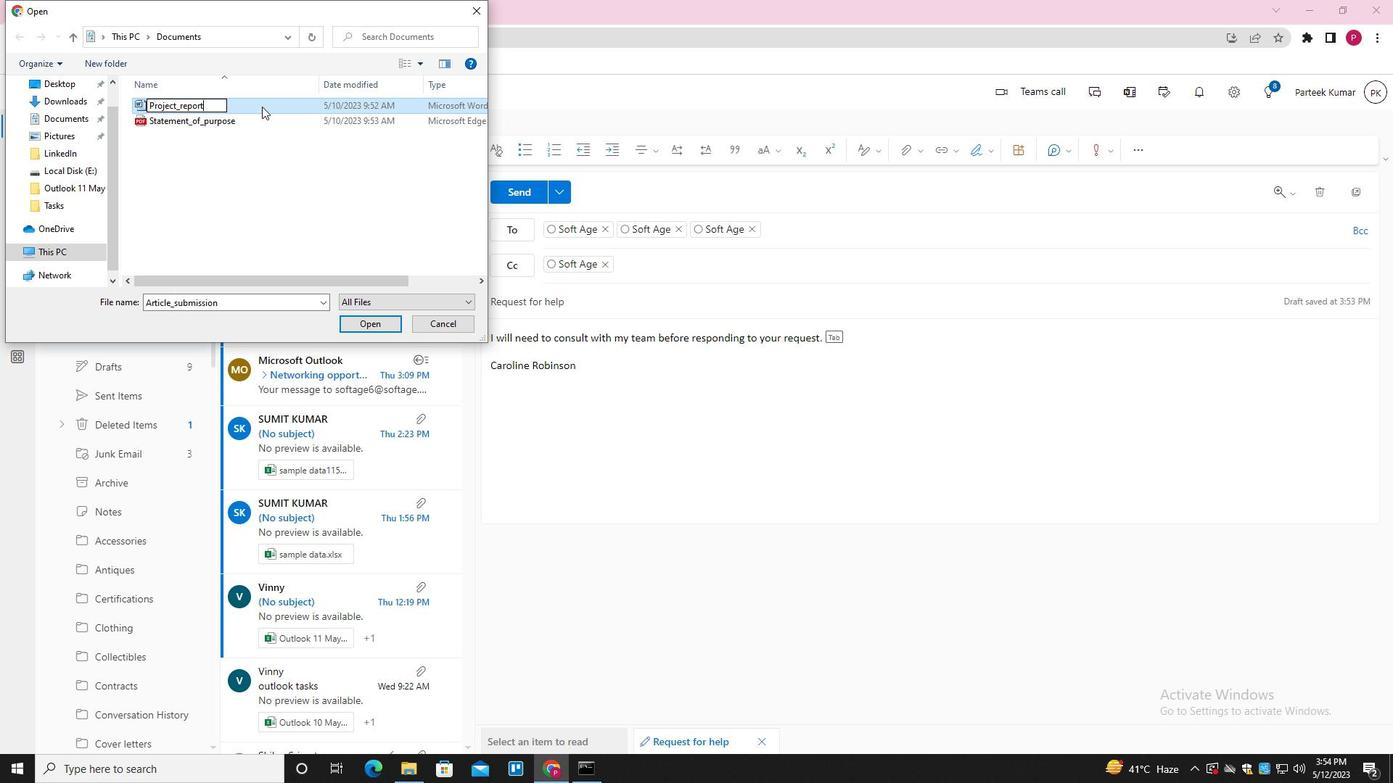 
Action: Mouse pressed left at (261, 106)
Screenshot: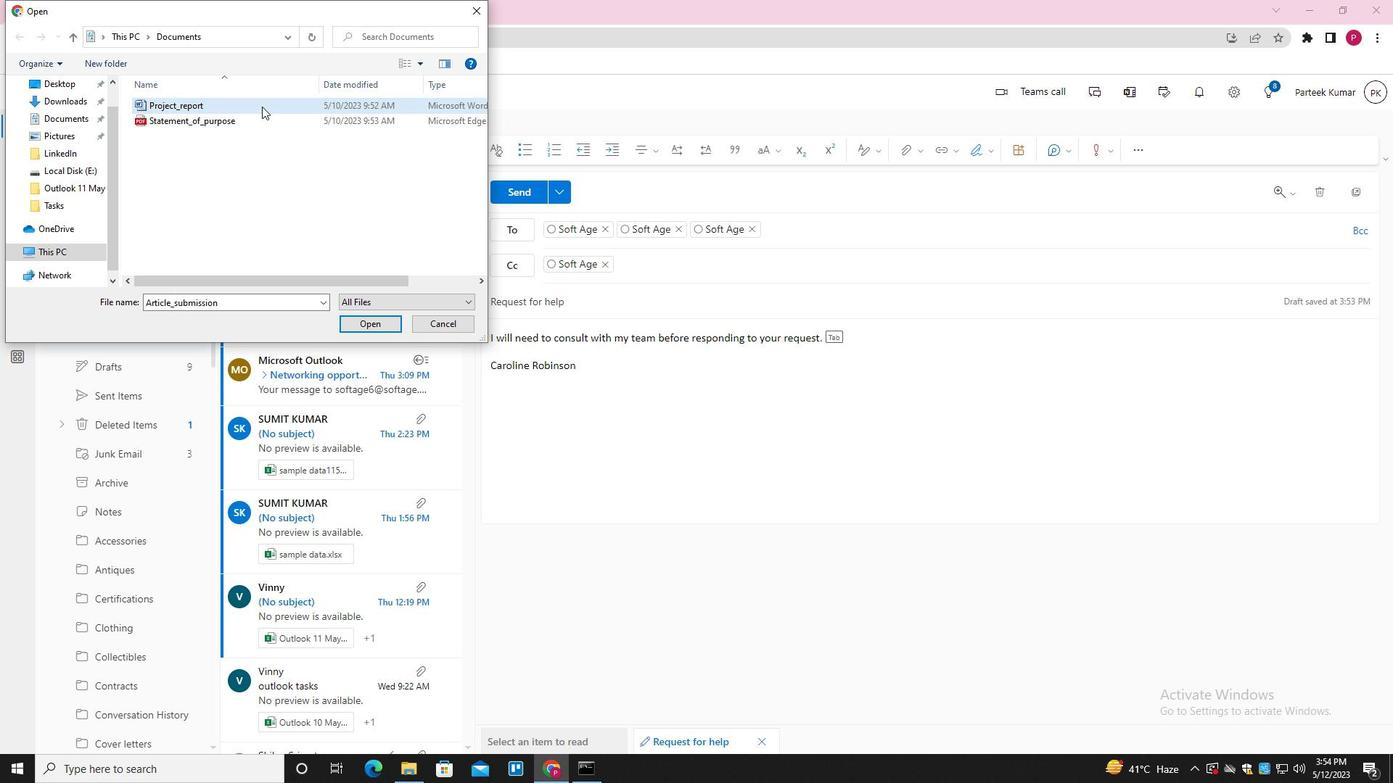 
Action: Mouse moved to (378, 329)
Screenshot: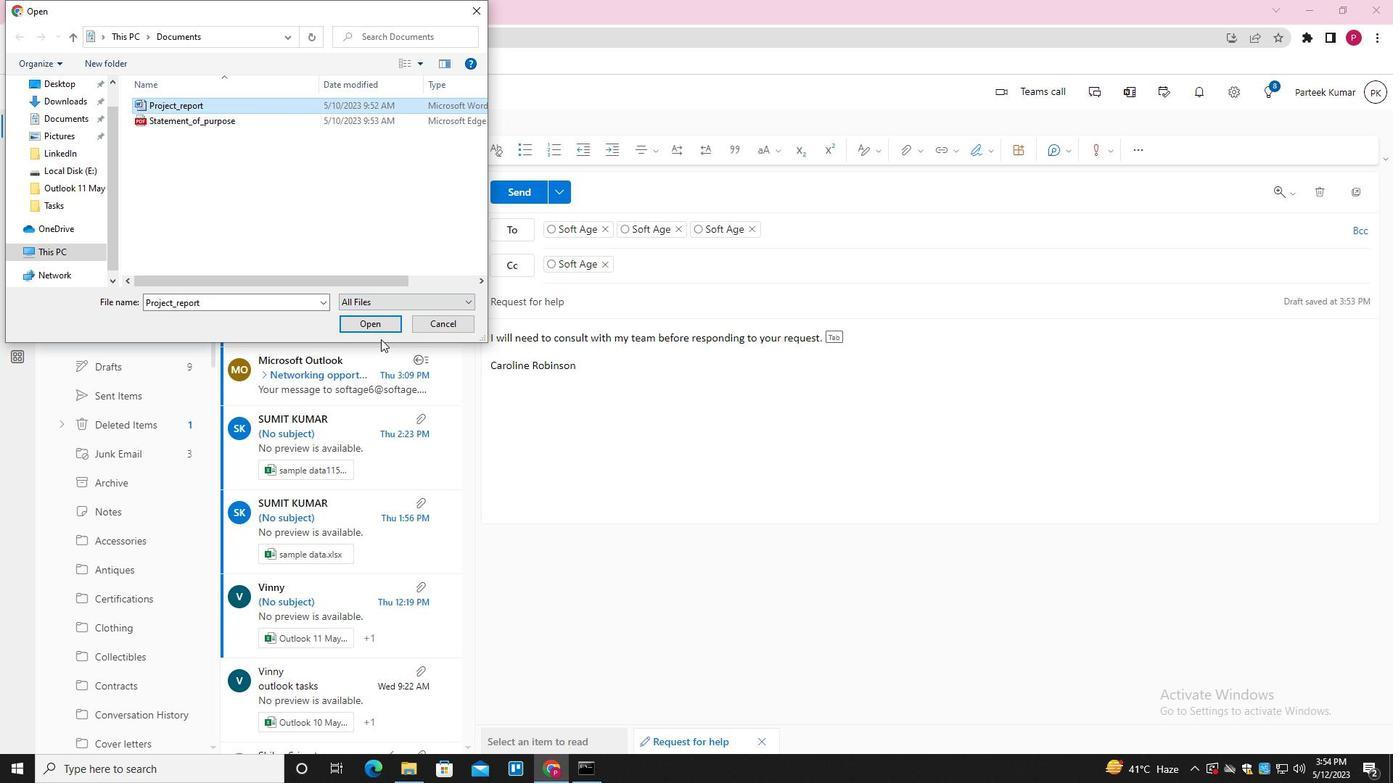 
Action: Mouse pressed left at (378, 329)
Screenshot: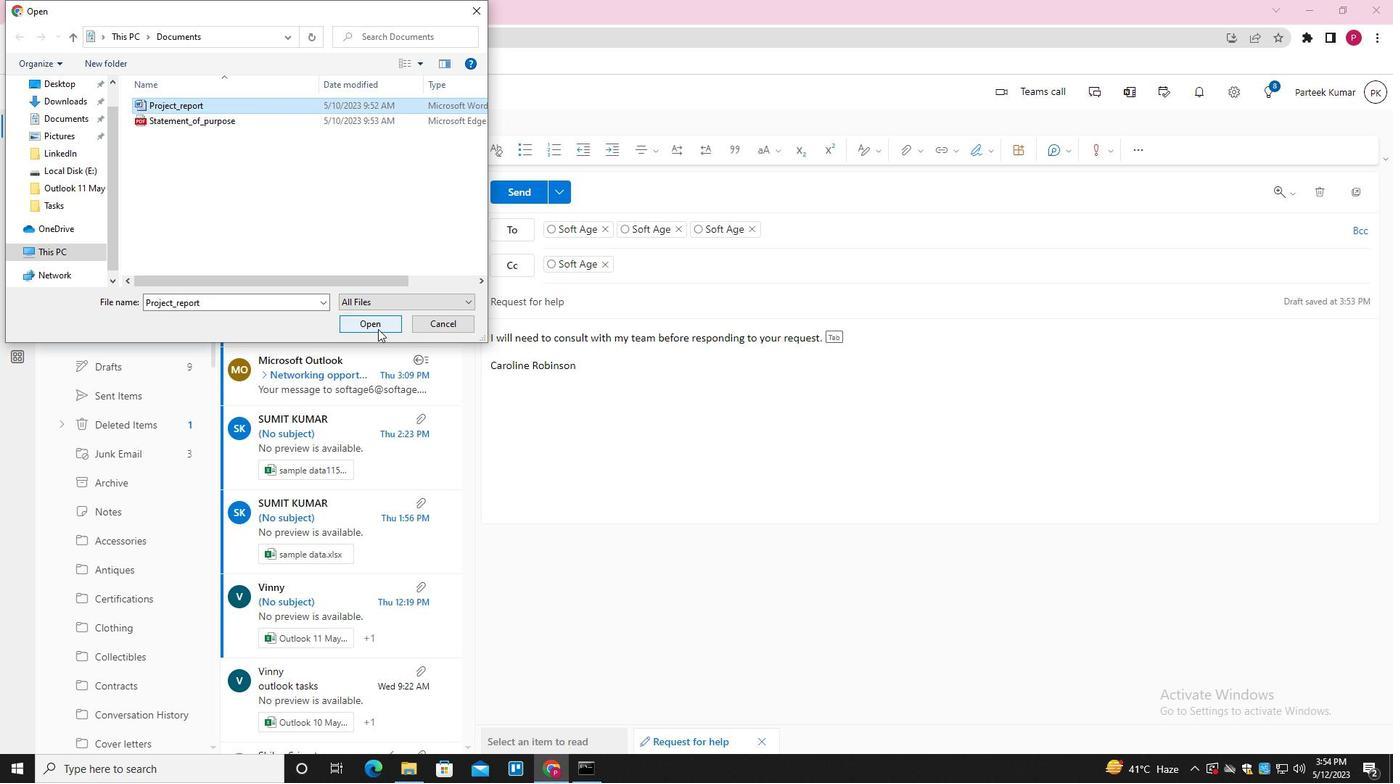 
Action: Mouse moved to (513, 195)
Screenshot: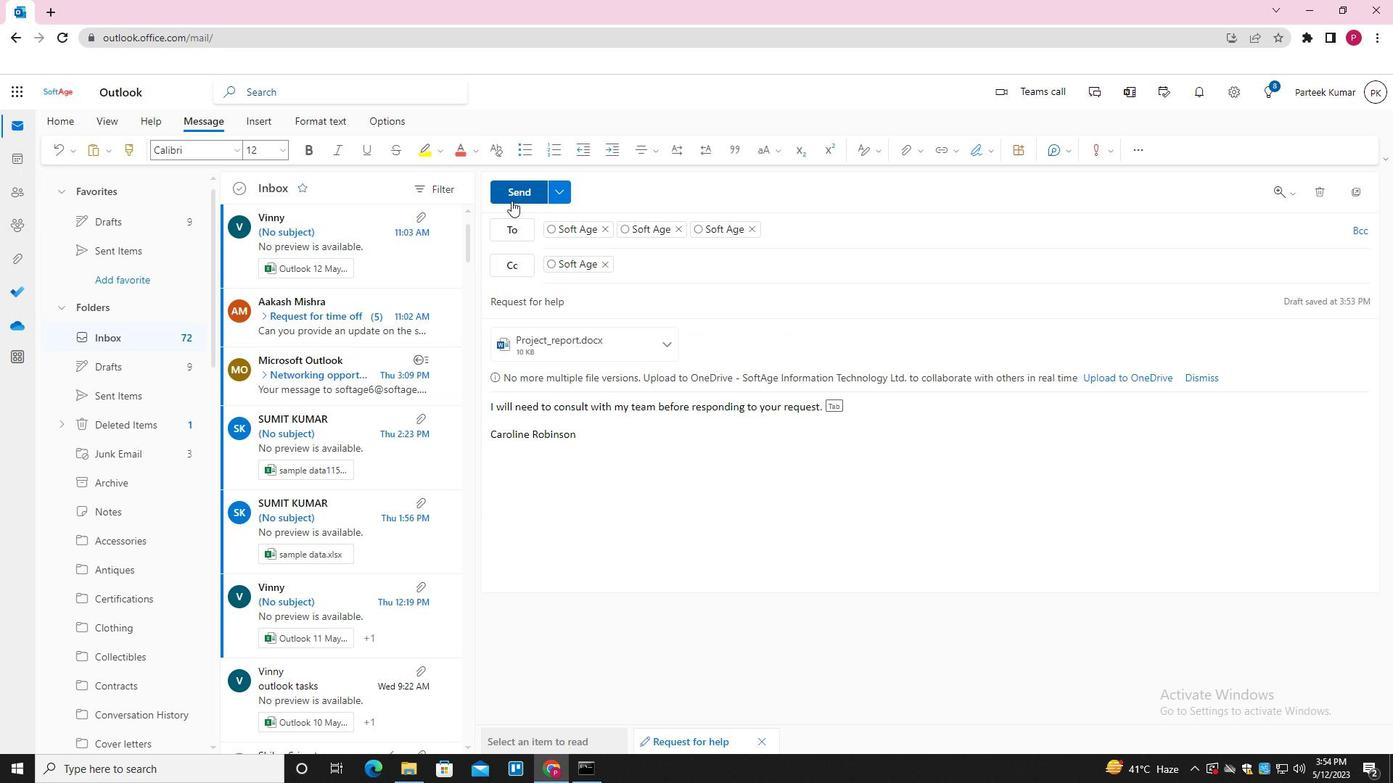 
Action: Mouse pressed left at (513, 195)
Screenshot: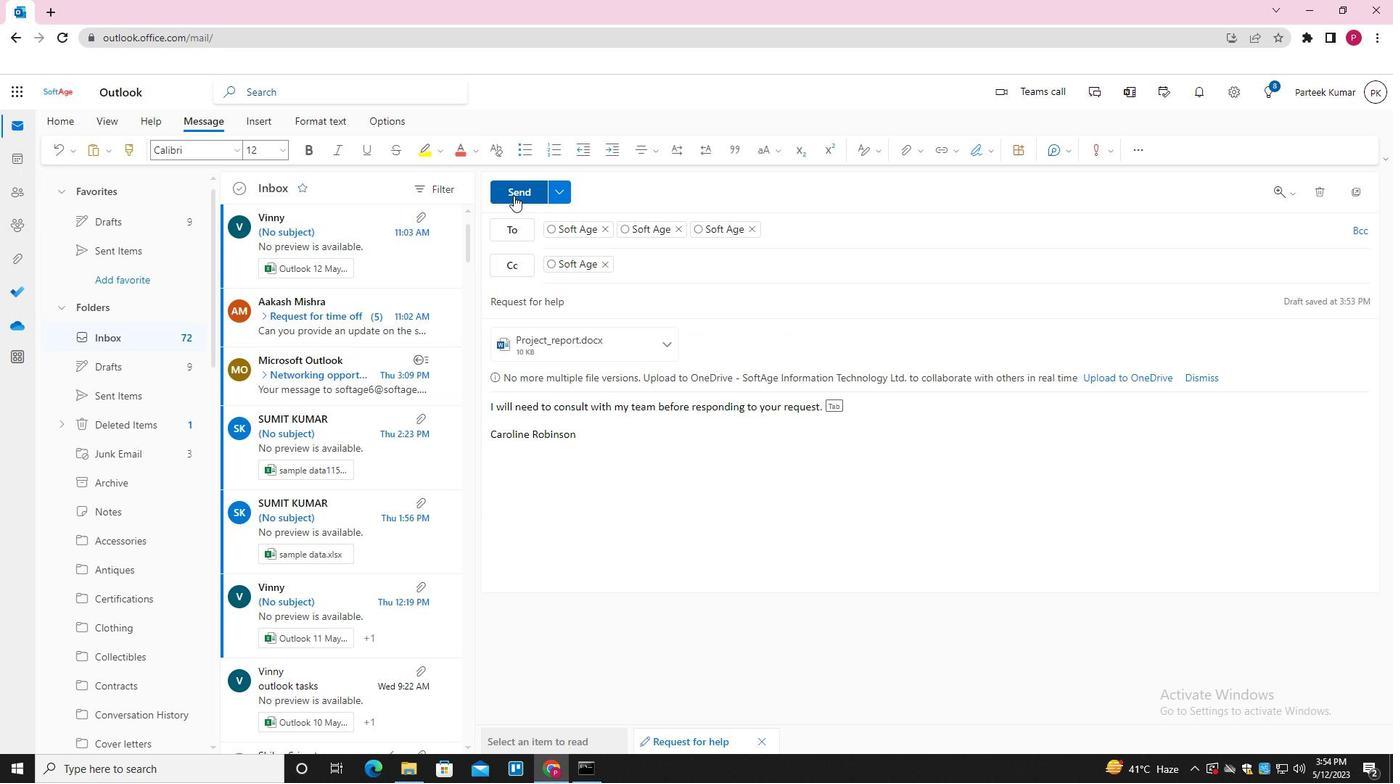 
Action: Mouse moved to (605, 517)
Screenshot: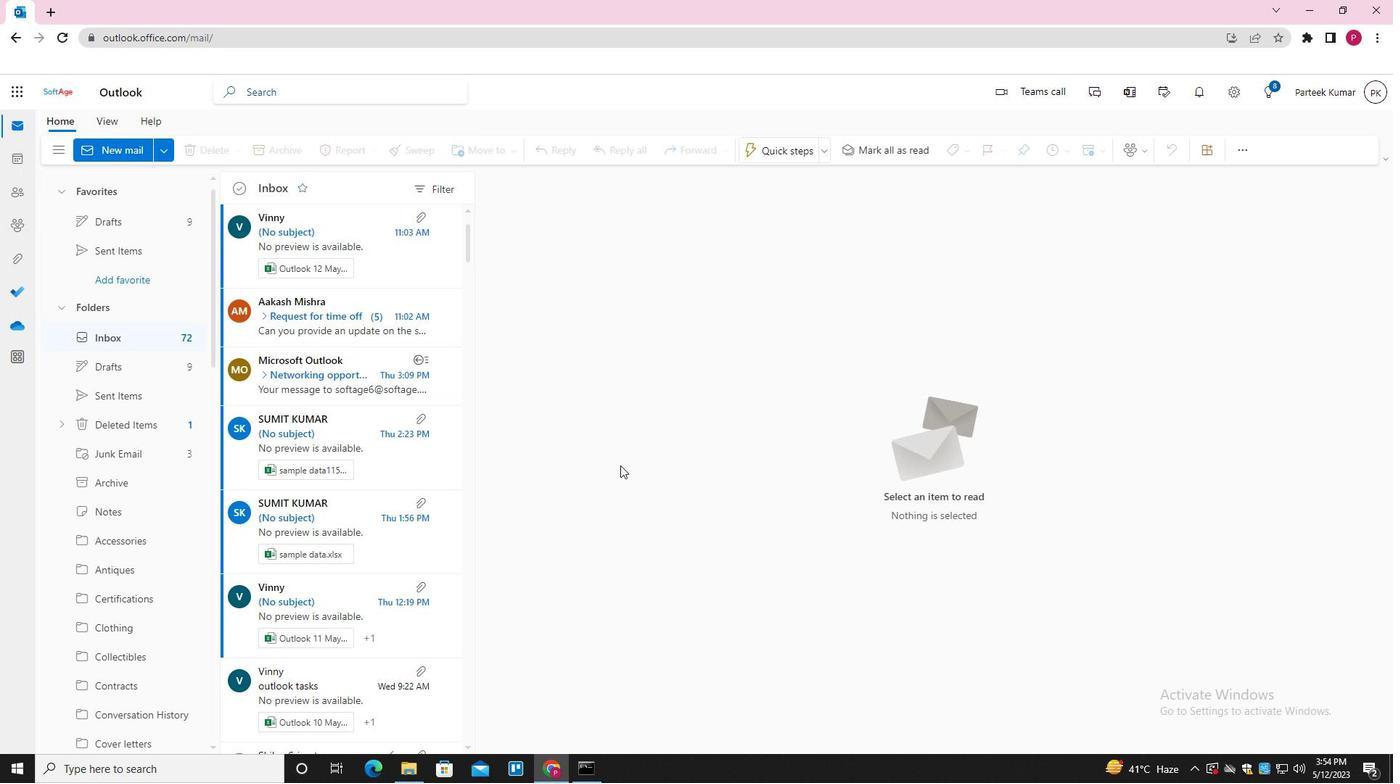 
